 Task: Add an event with the title Third Board Meeting, date '2024/03/10', time 9:40 AM to 11:40 AMand add a description: The AGM will also serve as a forum for electing or re-electing board members, if applicable. The election process will be conducted in accordance with the organization's bylaws and regulations, allowing for a fair and democratic representation of shareholders' interests., put the event into Red category, logged in from the account softage.3@softage.netand send the event invitation to softage.6@softage.net and softage.7@softage.net. Set a reminder for the event 15 minutes before
Action: Mouse moved to (113, 105)
Screenshot: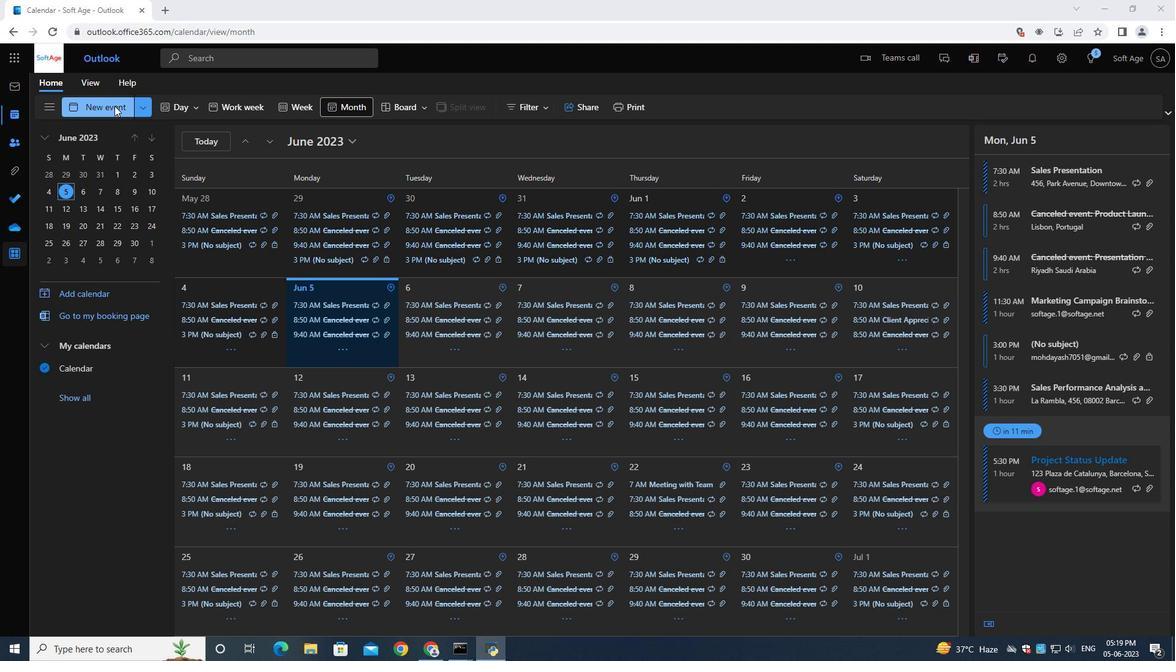 
Action: Mouse pressed left at (113, 105)
Screenshot: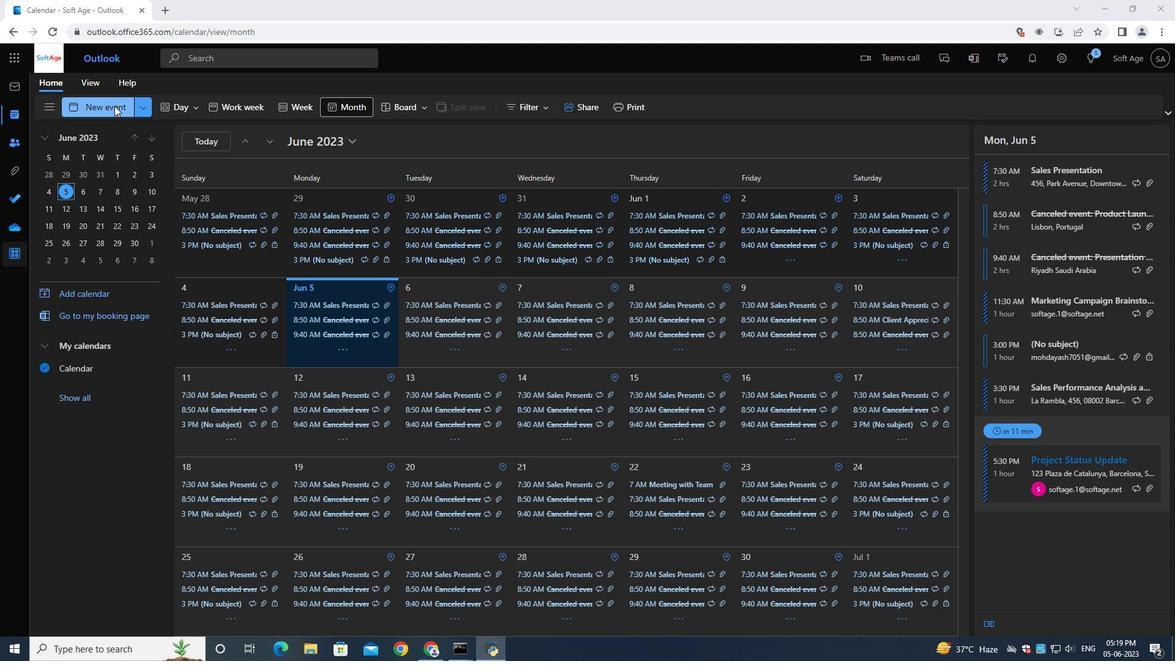 
Action: Mouse moved to (330, 184)
Screenshot: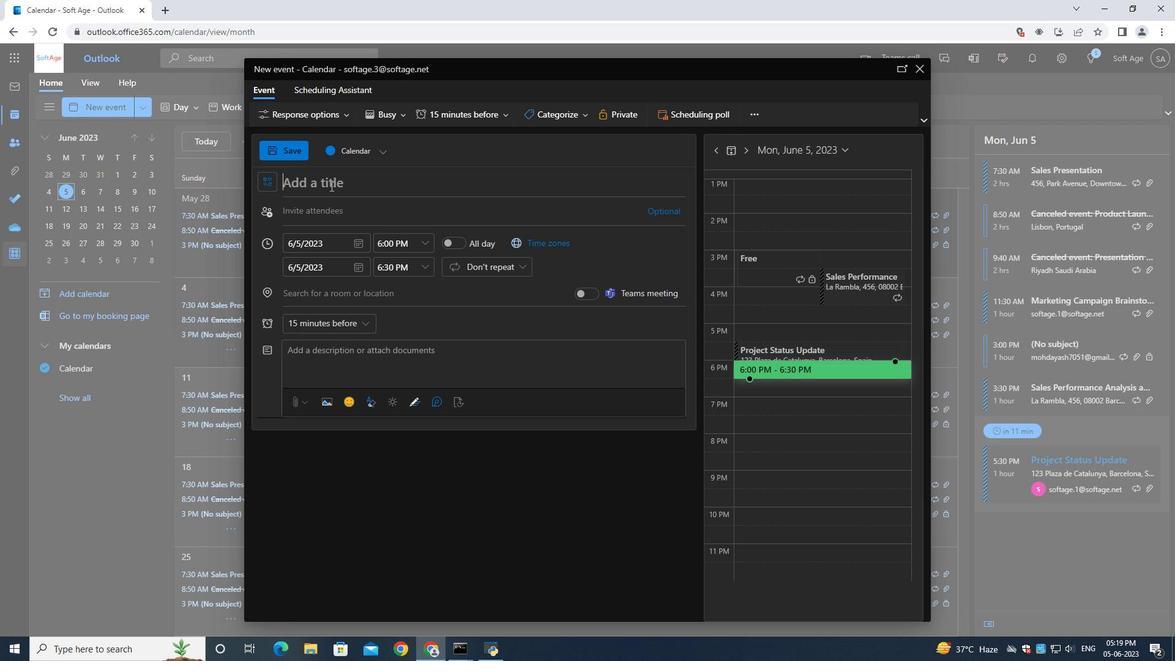 
Action: Key pressed <Key.shift>Third<Key.space><Key.shift>Board<Key.space><Key.shift>Meeting
Screenshot: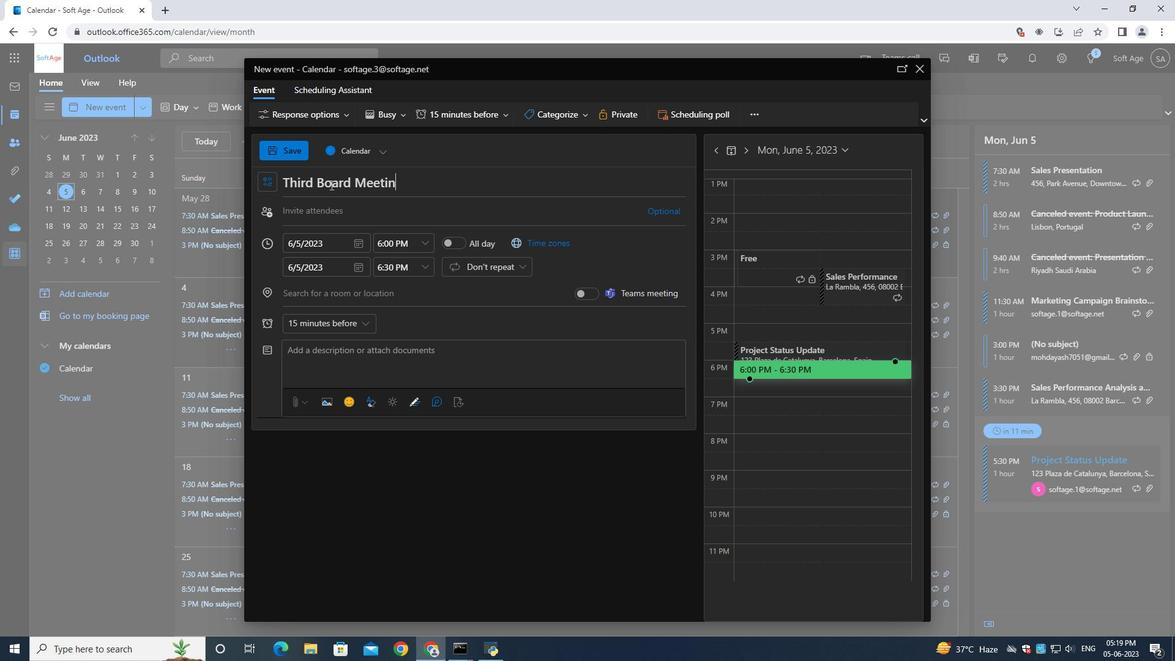 
Action: Mouse moved to (362, 248)
Screenshot: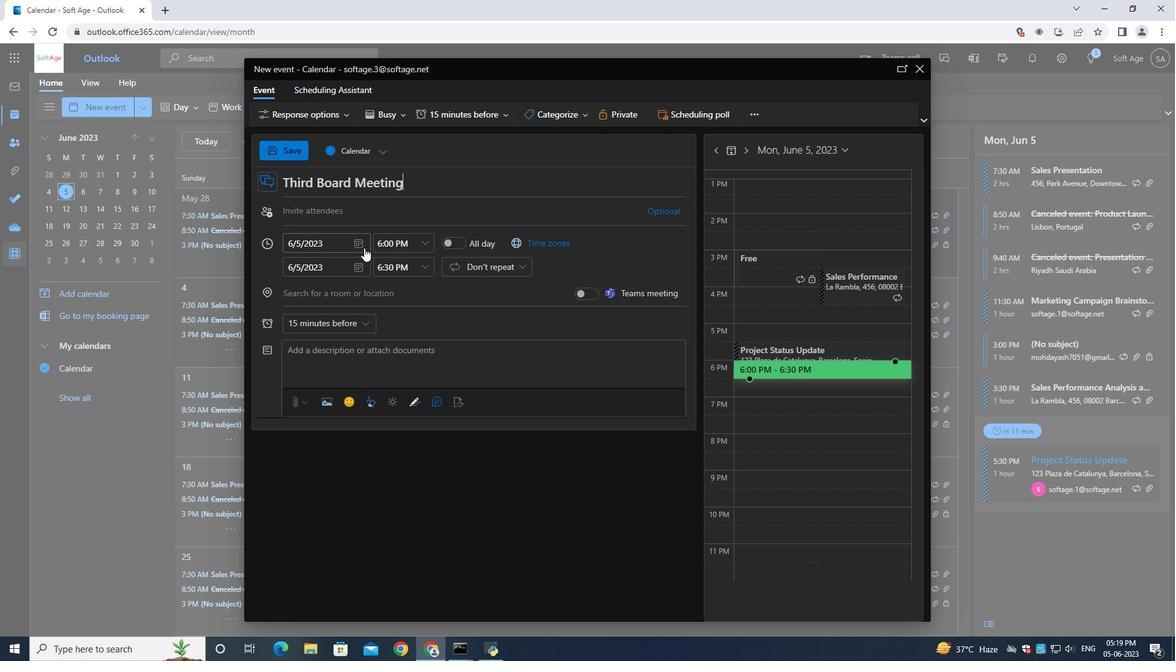 
Action: Mouse pressed left at (362, 248)
Screenshot: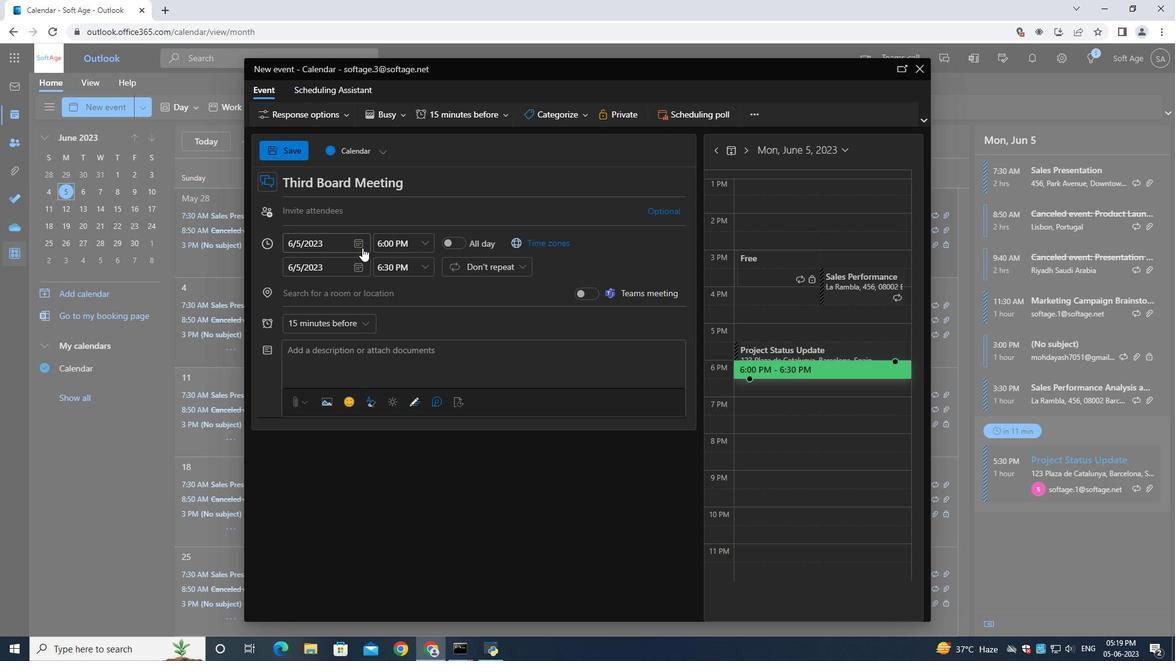 
Action: Mouse moved to (405, 266)
Screenshot: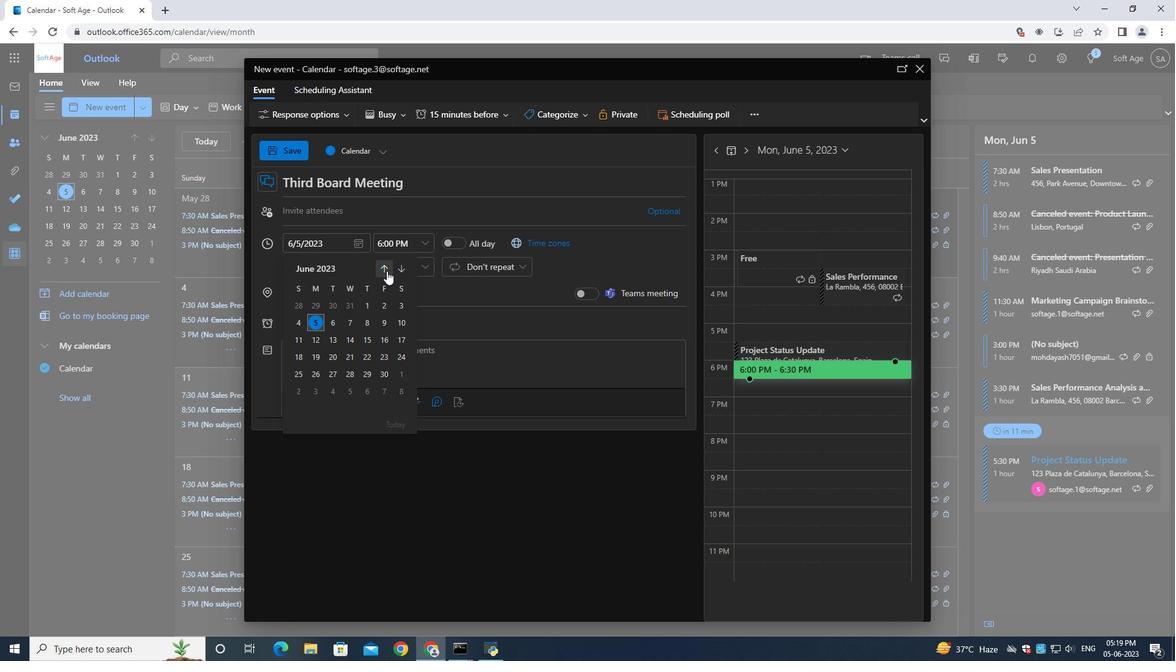 
Action: Mouse pressed left at (405, 266)
Screenshot: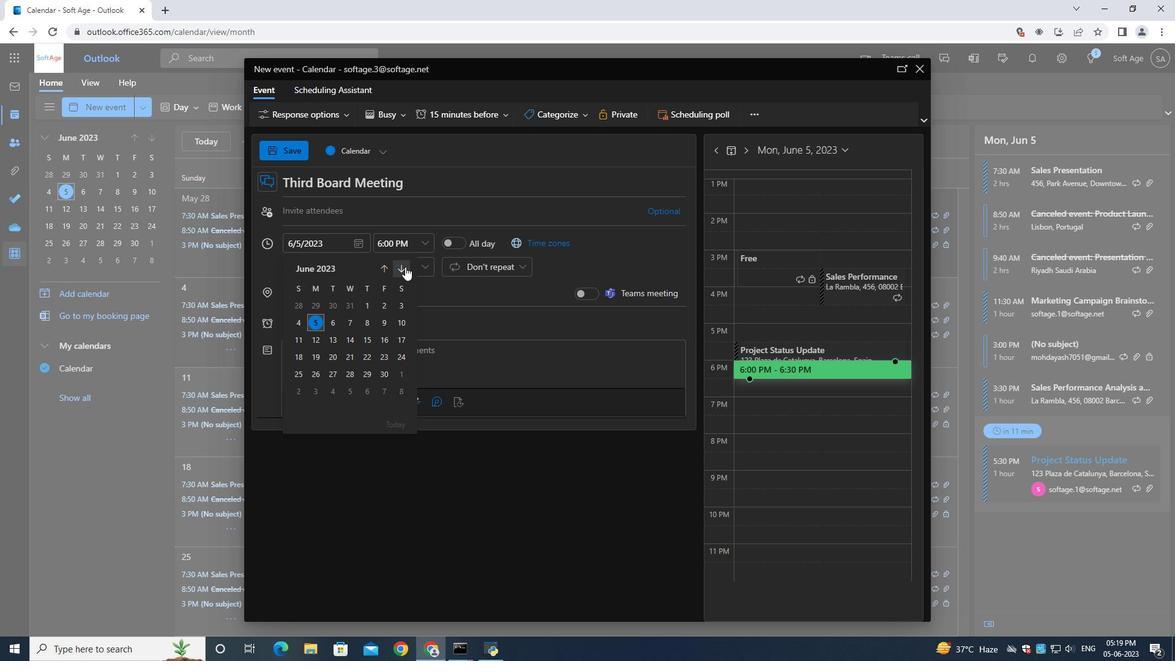
Action: Mouse pressed left at (405, 266)
Screenshot: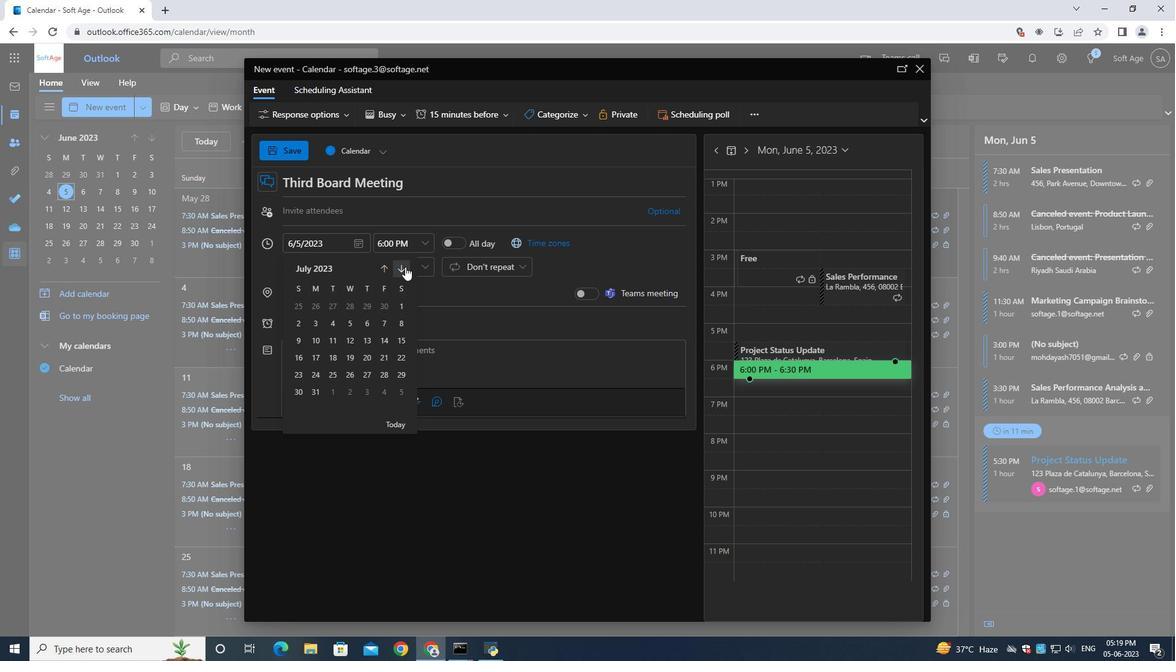 
Action: Mouse pressed left at (405, 266)
Screenshot: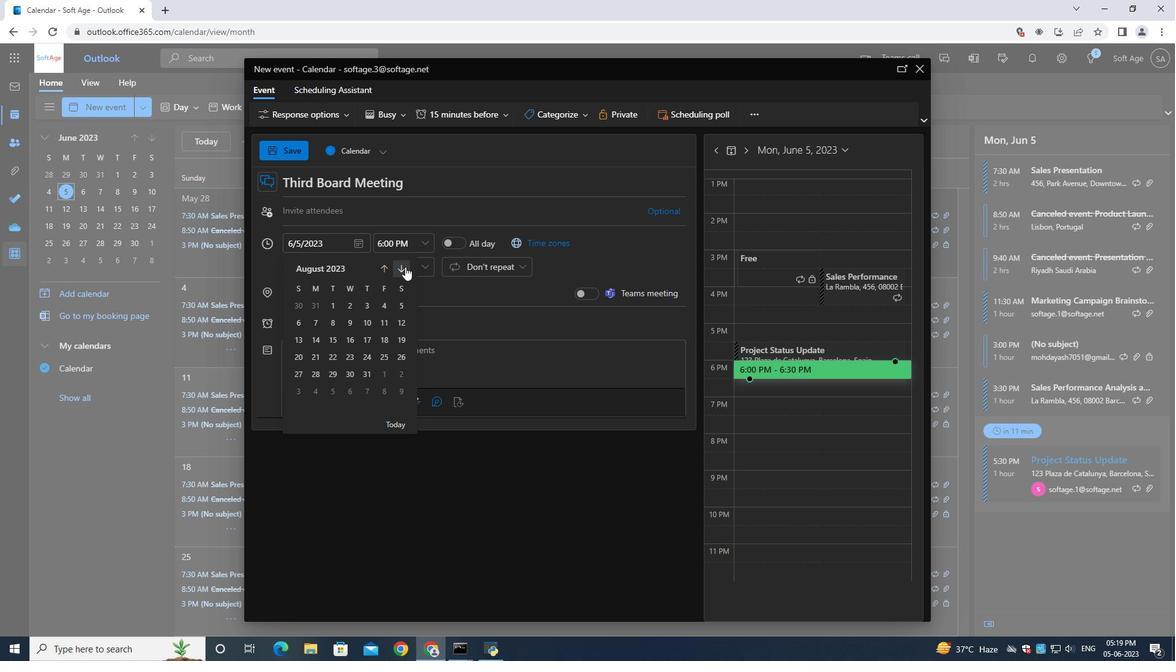 
Action: Mouse pressed left at (405, 266)
Screenshot: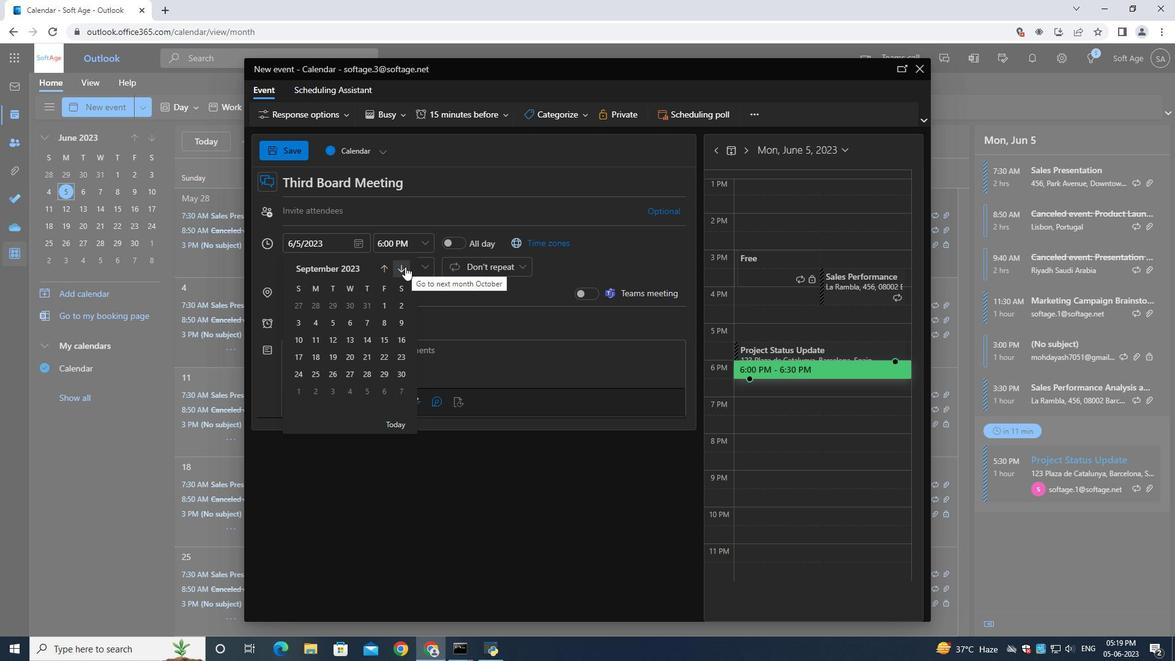 
Action: Mouse pressed left at (405, 266)
Screenshot: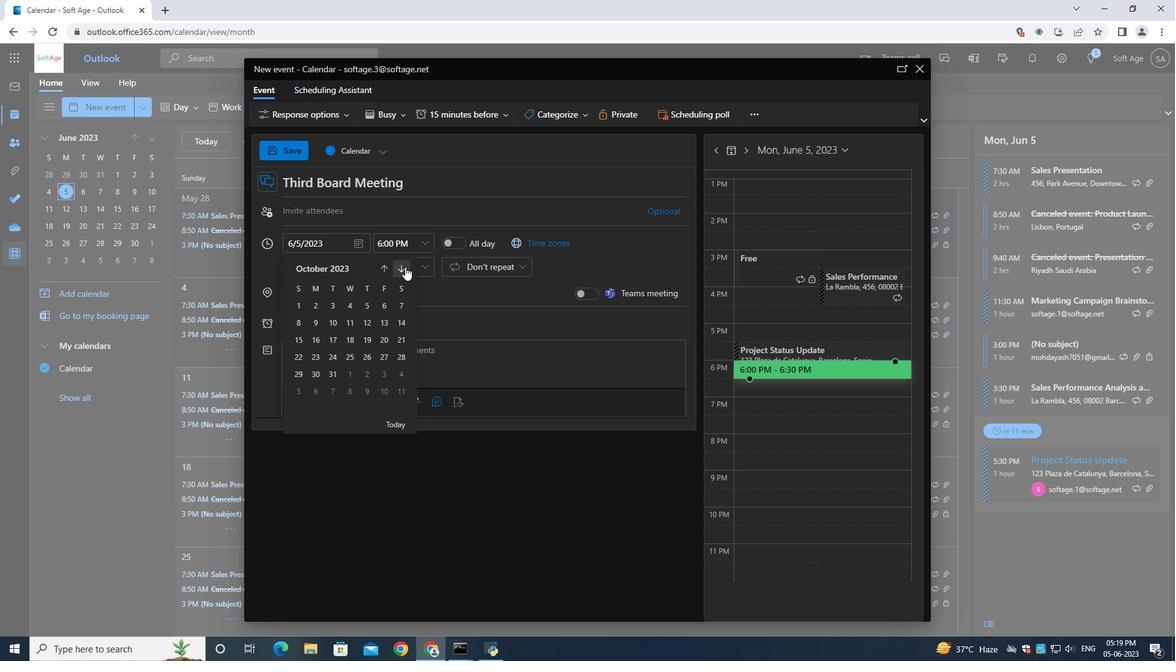 
Action: Mouse pressed left at (405, 266)
Screenshot: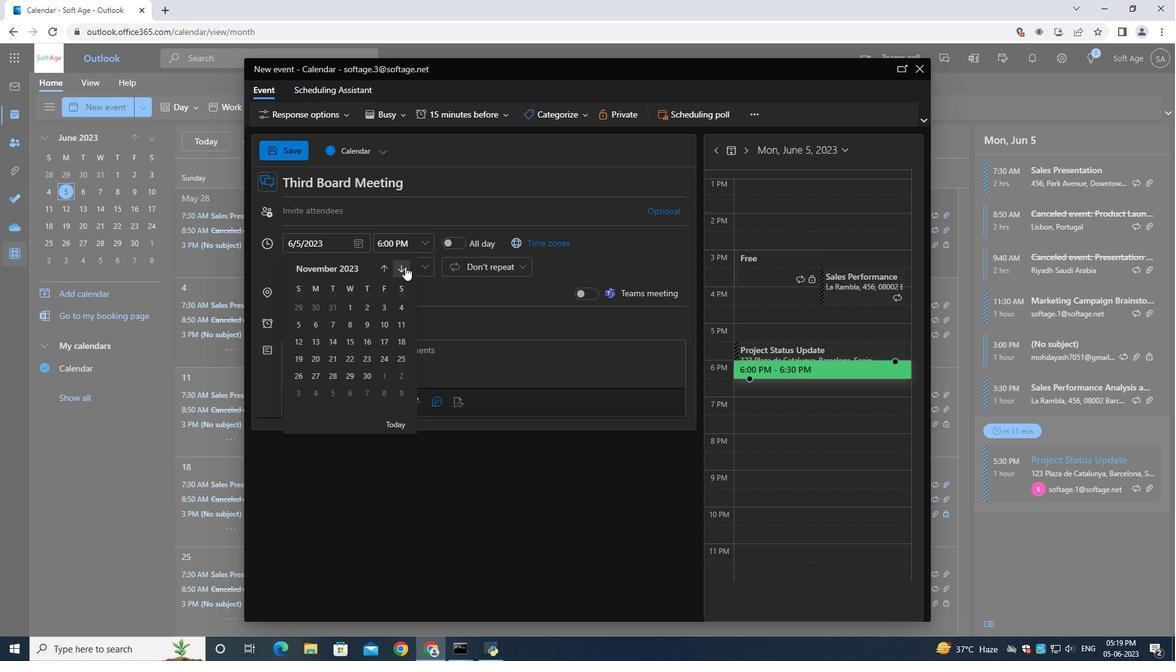 
Action: Mouse pressed left at (405, 266)
Screenshot: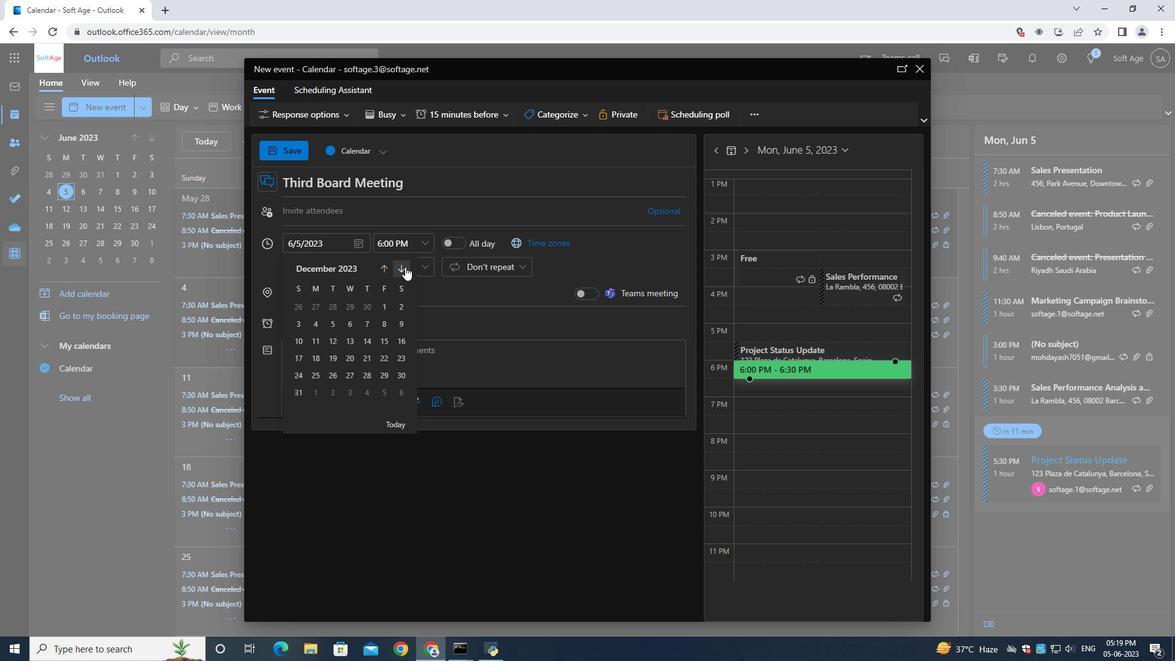 
Action: Mouse pressed left at (405, 266)
Screenshot: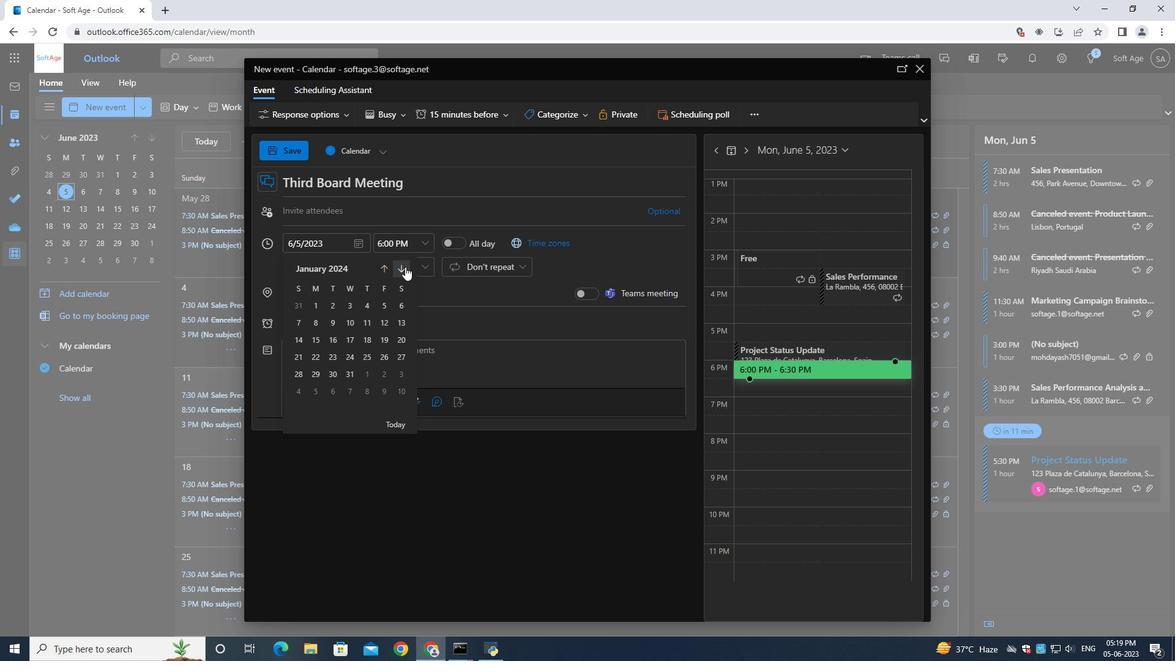 
Action: Mouse pressed left at (405, 266)
Screenshot: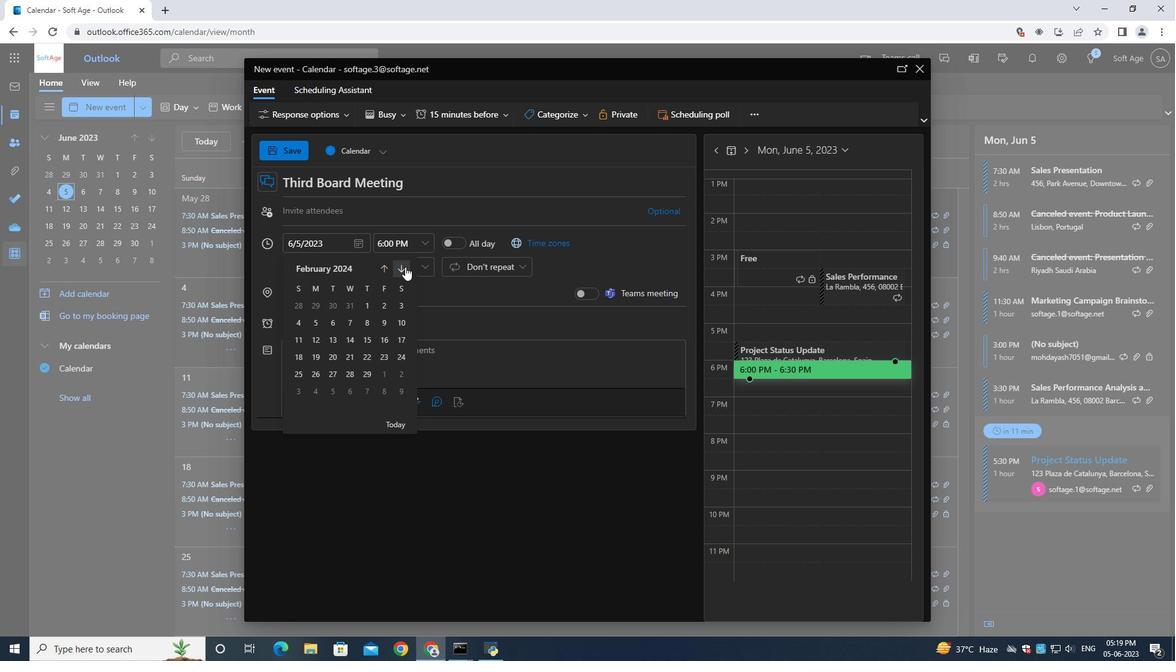 
Action: Mouse moved to (300, 341)
Screenshot: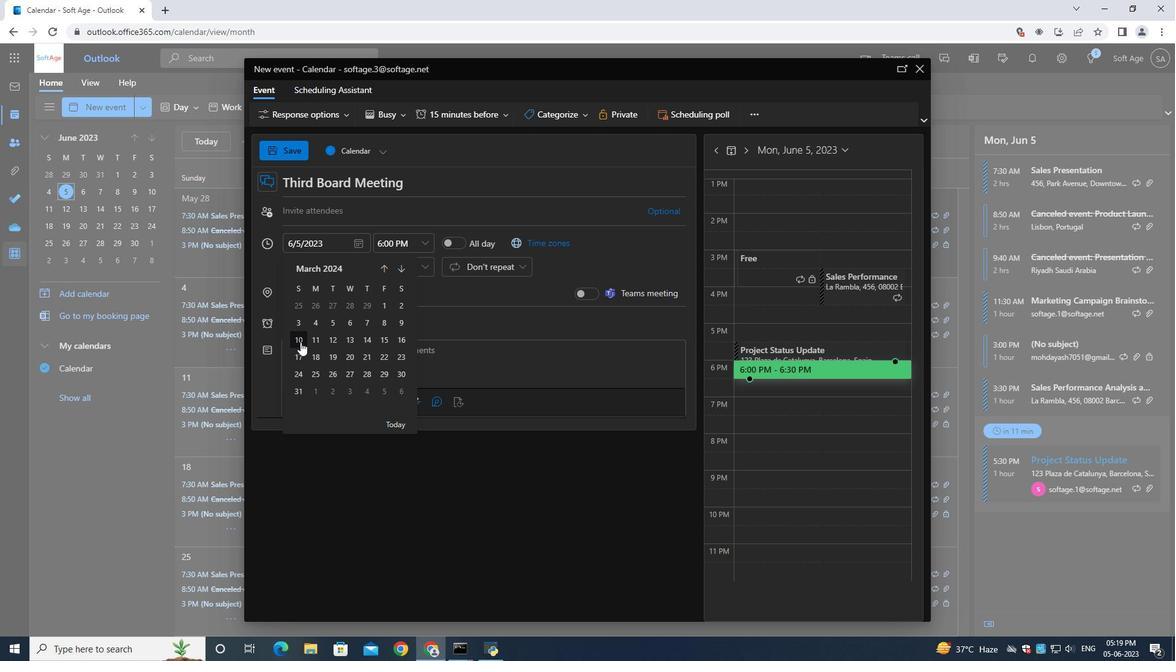
Action: Mouse pressed left at (300, 341)
Screenshot: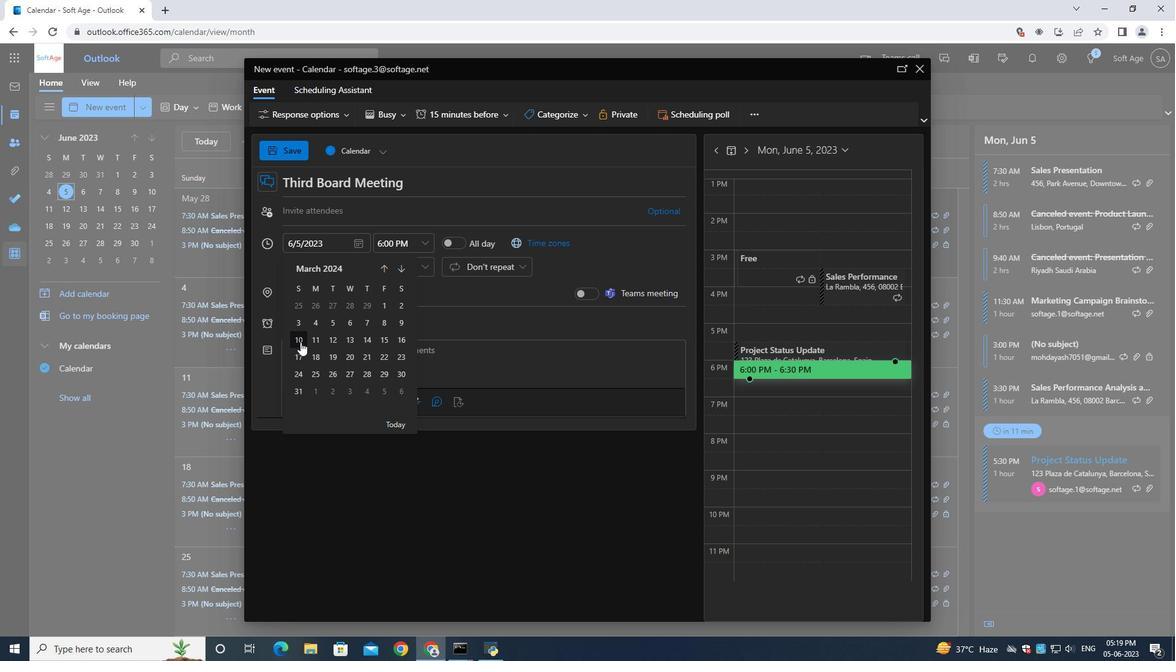 
Action: Mouse moved to (407, 243)
Screenshot: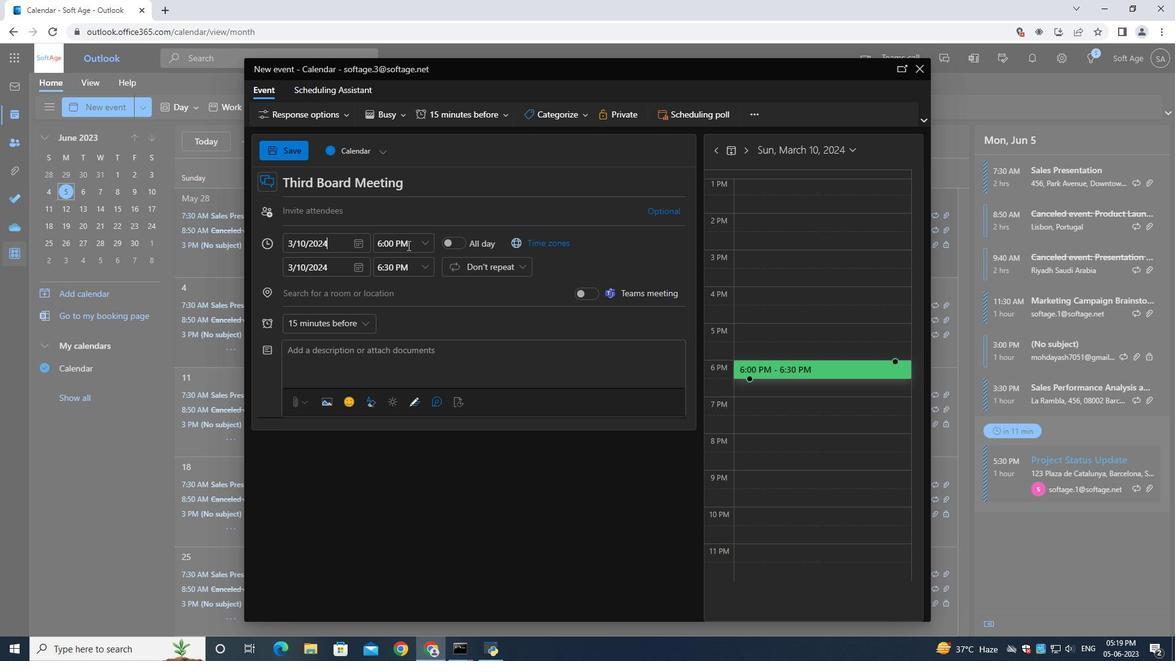 
Action: Mouse pressed left at (407, 243)
Screenshot: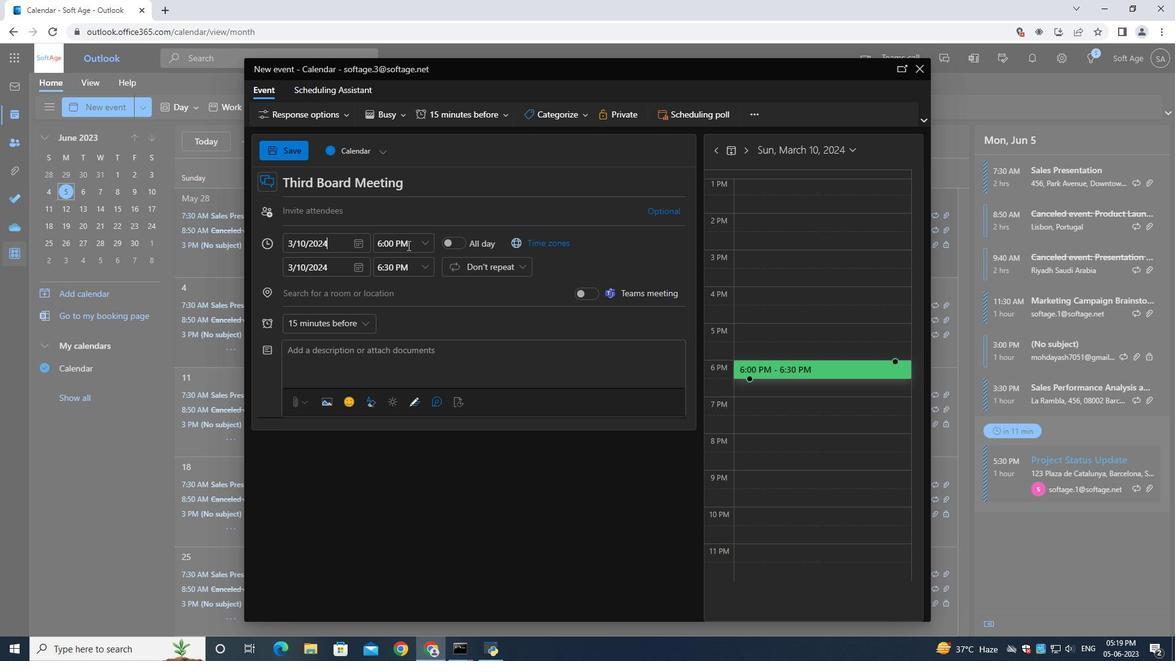 
Action: Key pressed 9<Key.shift_r>:40<Key.shift>AM
Screenshot: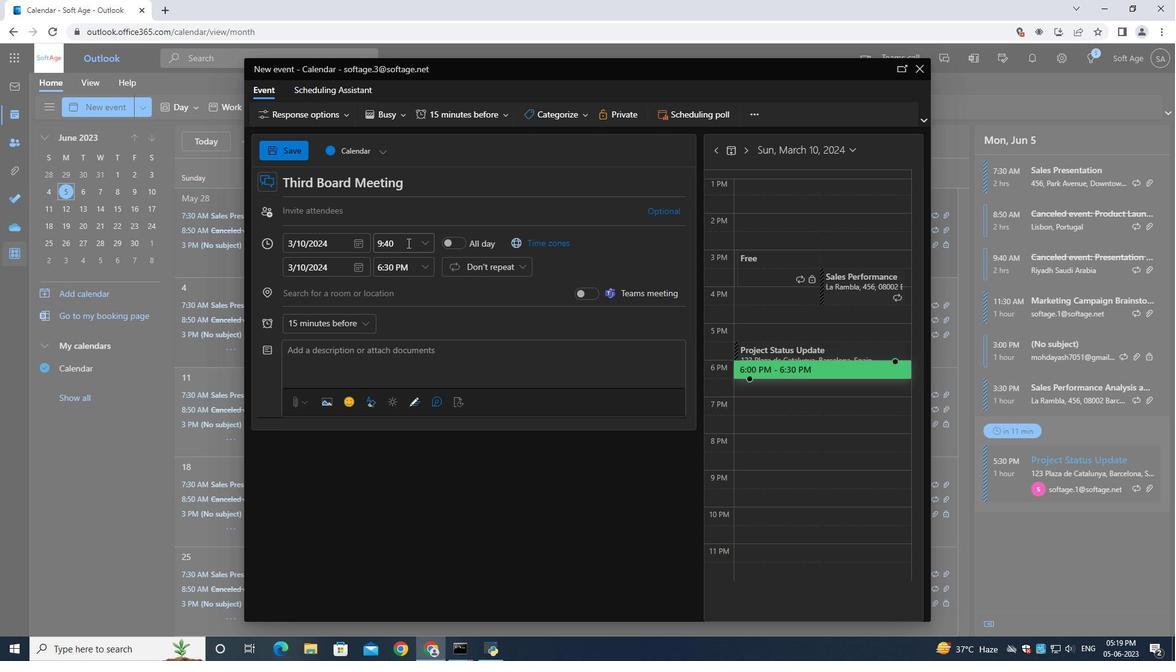 
Action: Mouse moved to (382, 263)
Screenshot: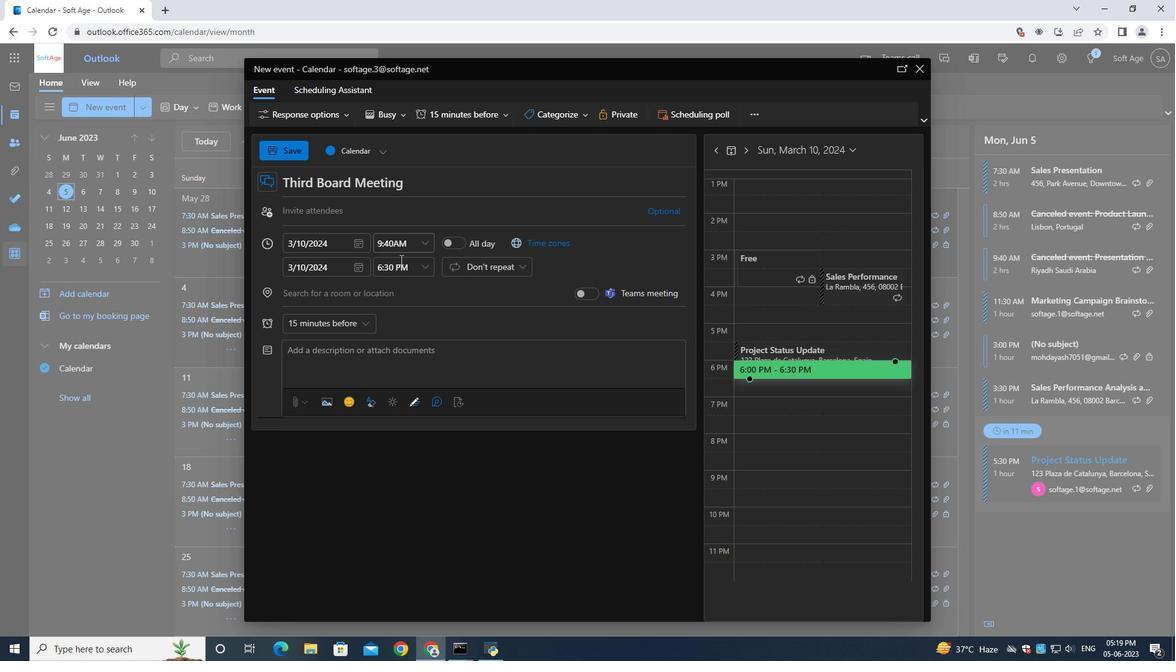 
Action: Mouse pressed left at (382, 263)
Screenshot: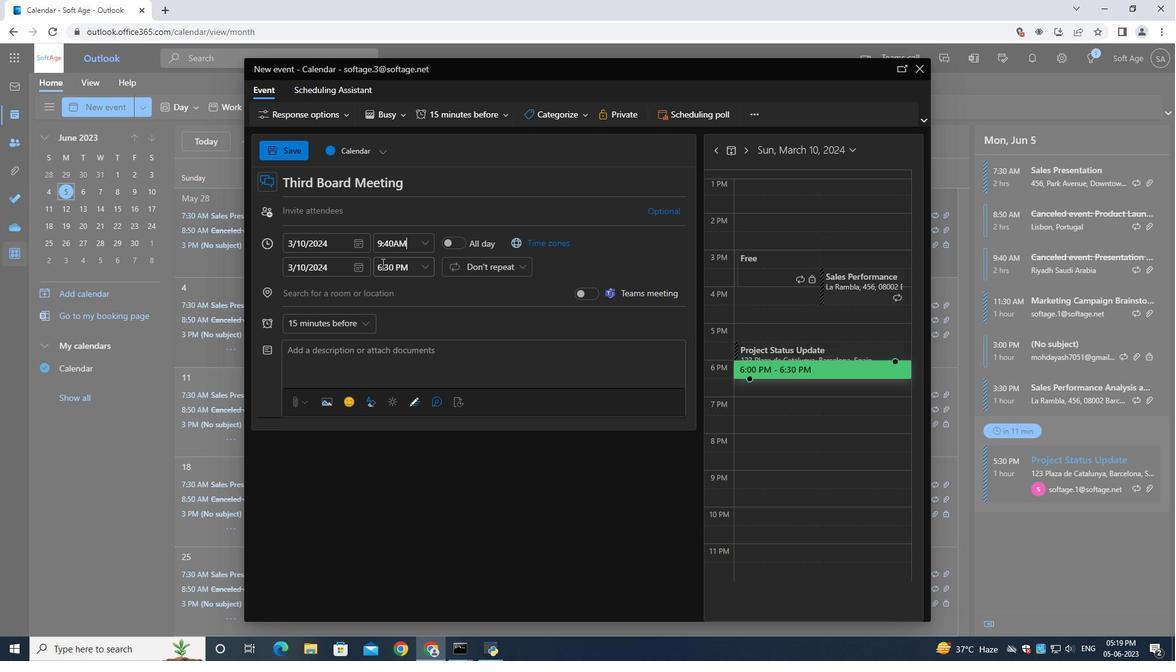 
Action: Mouse moved to (382, 263)
Screenshot: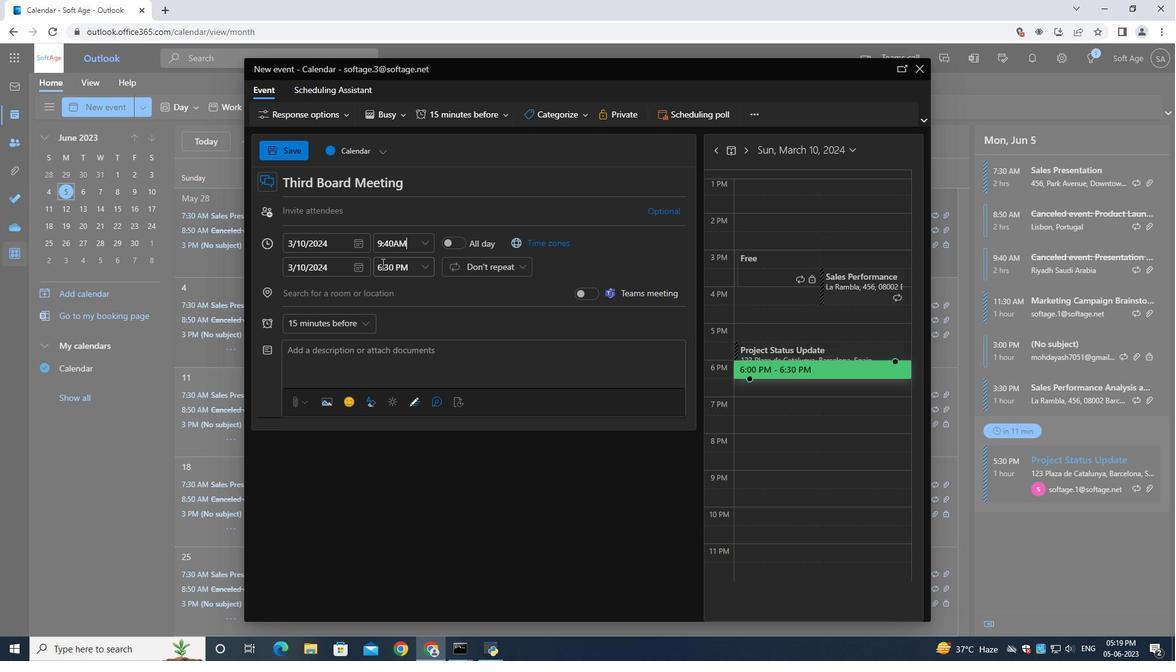 
Action: Key pressed 11<Key.shift_r>:40<Key.shift>AM
Screenshot: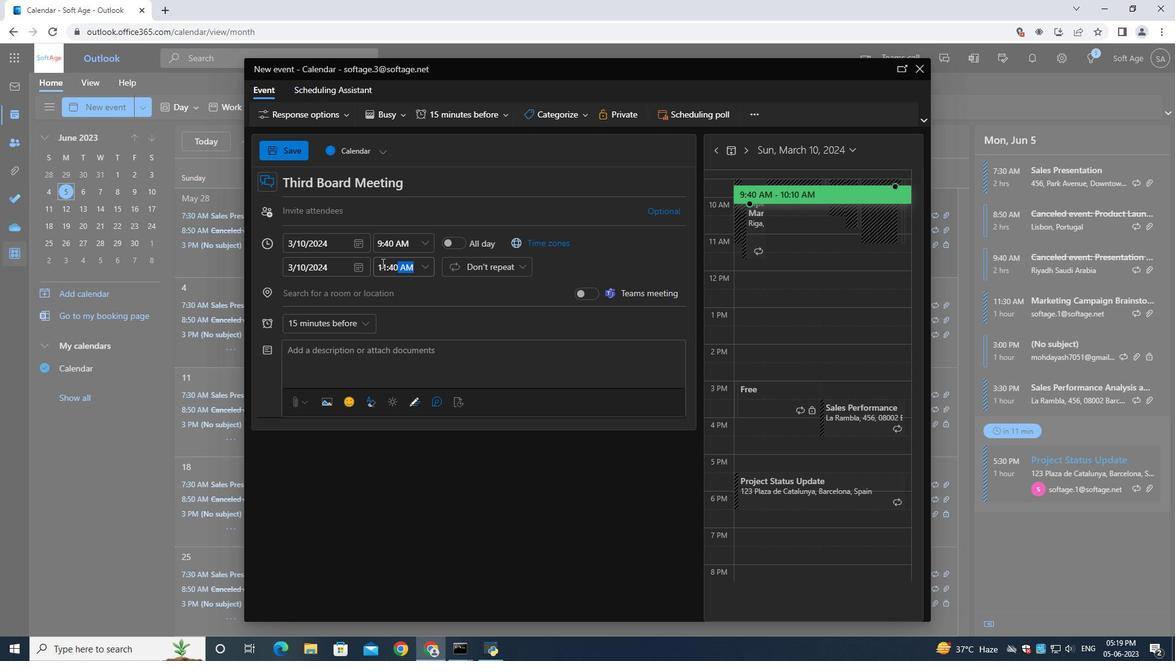
Action: Mouse moved to (369, 345)
Screenshot: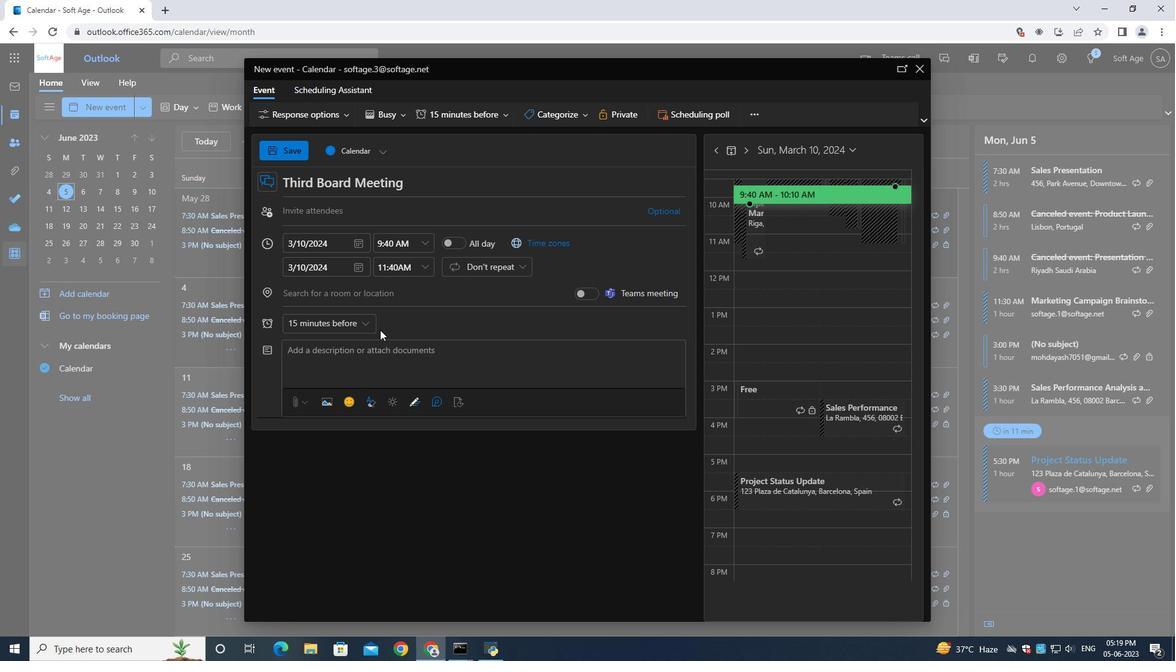 
Action: Mouse pressed left at (369, 345)
Screenshot: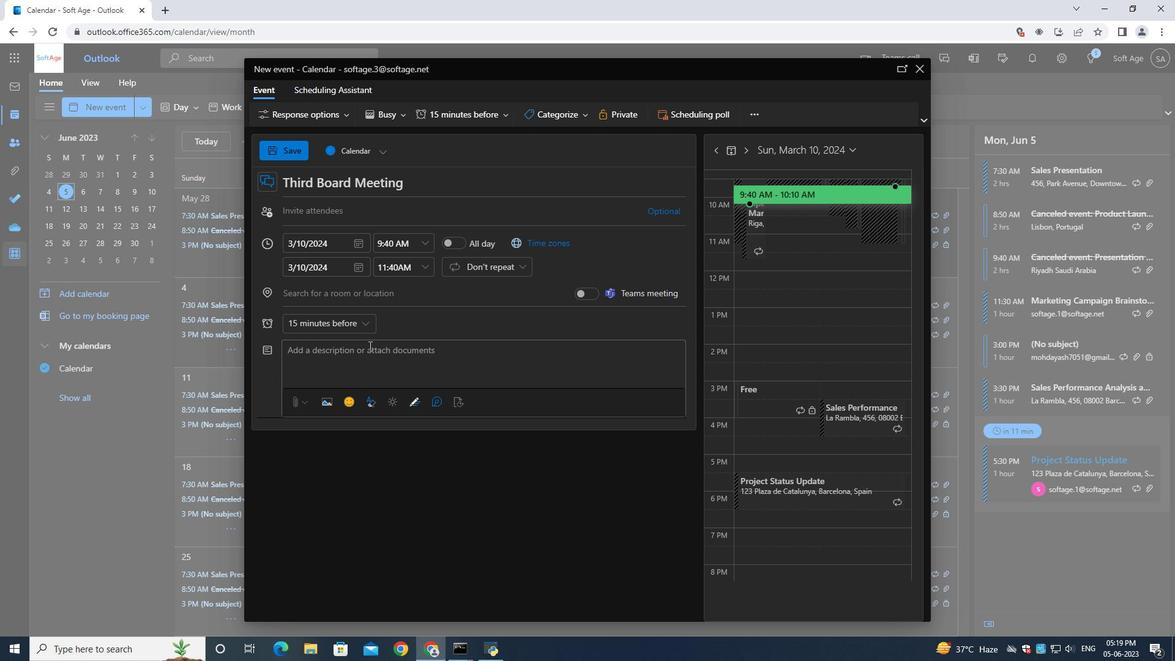 
Action: Key pressed <Key.shift>The<Key.space><Key.shift><Key.shift><Key.shift><Key.shift><Key.shift><Key.shift><Key.shift><Key.shift><Key.shift>AGMg<Key.backspace><Key.space>will<Key.space>also<Key.space>serve<Key.space>as<Key.space>a<Key.space>forum<Key.space>for<Key.space>electig<Key.space>or<Key.space>re-electing<Key.space>board<Key.space>members<Key.space><Key.backspace>,<Key.space>if<Key.space>applic<Key.backspace><Key.backspace>licable.<Key.space><Key.shift>The<Key.space>election<Key.space>process<Key.space>will<Key.space>the<Key.space>be<Key.space><Key.backspace><Key.backspace><Key.backspace><Key.backspace><Key.backspace><Key.backspace><Key.backspace><Key.backspace><Key.backspace><Key.backspace><Key.backspace><Key.backspace><Key.backspace><Key.backspace><Key.backspace><Key.backspace><Key.backspace><Key.backspace><Key.backspace><Key.backspace><Key.backspace><Key.backspace><Key.backspace><Key.backspace><Key.backspace><Key.backspace><Key.backspace><Key.backspace><Key.backspace><Key.backspace><Key.backspace><Key.backspace><Key.backspace><Key.backspace><Key.backspace><Key.backspace><Key.backspace><Key.backspace><Key.backspace><Key.backspace><Key.backspace><Key.backspace>icable.<Key.space><Key.shift><Key.shift><Key.shift><Key.shift><Key.shift><Key.shift><Key.shift><Key.shift>The<Key.space>election<Key.space>process<Key.space>will<Key.space>be<Key.space>condut<Key.backspace>cted<Key.space>in<Key.space>accordance<Key.space>with<Key.space>the<Key.space>organization's<Key.space>bylaws<Key.space>and<Key.space>regulations,<Key.space>allowing<Key.space>for<Key.space>a<Key.space>fair<Key.space>anf<Key.backspace>d<Key.space>democratic<Key.space>representation<Key.space>of<Key.space>shareholders;<Key.space>intersts.
Screenshot: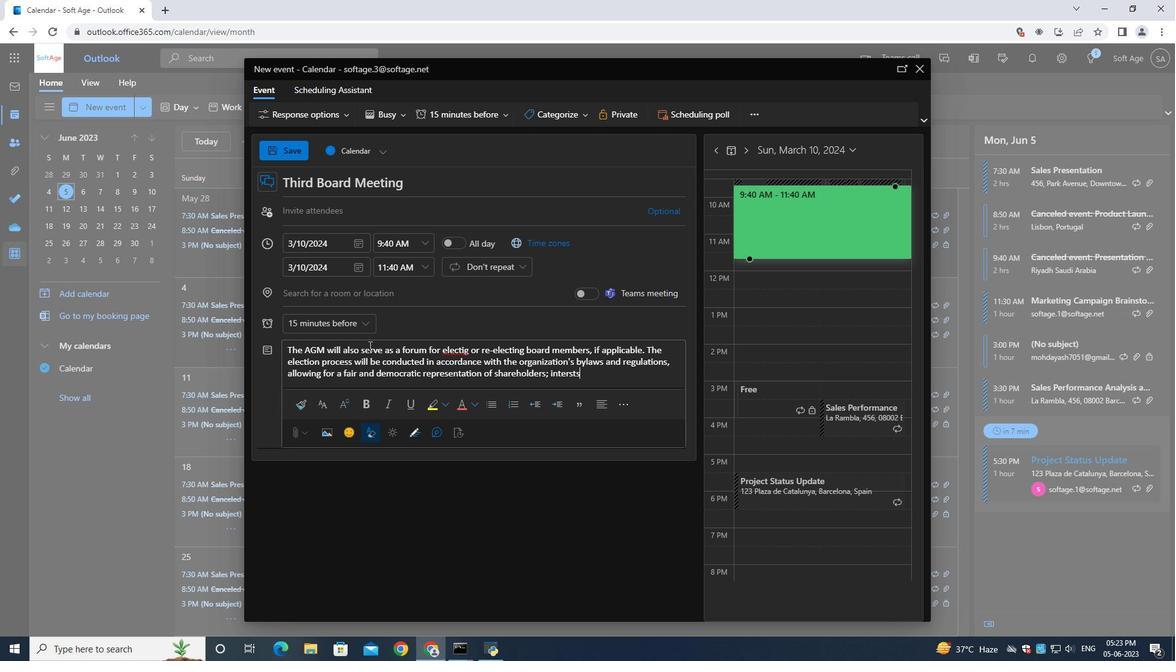 
Action: Mouse moved to (565, 118)
Screenshot: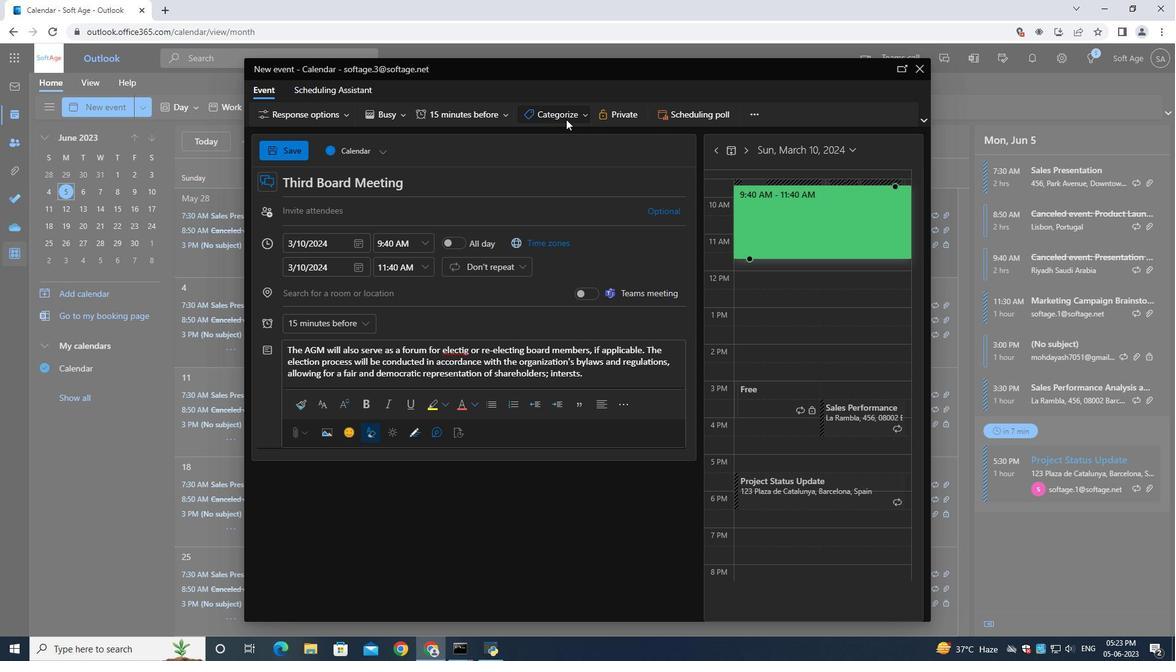 
Action: Mouse pressed left at (565, 118)
Screenshot: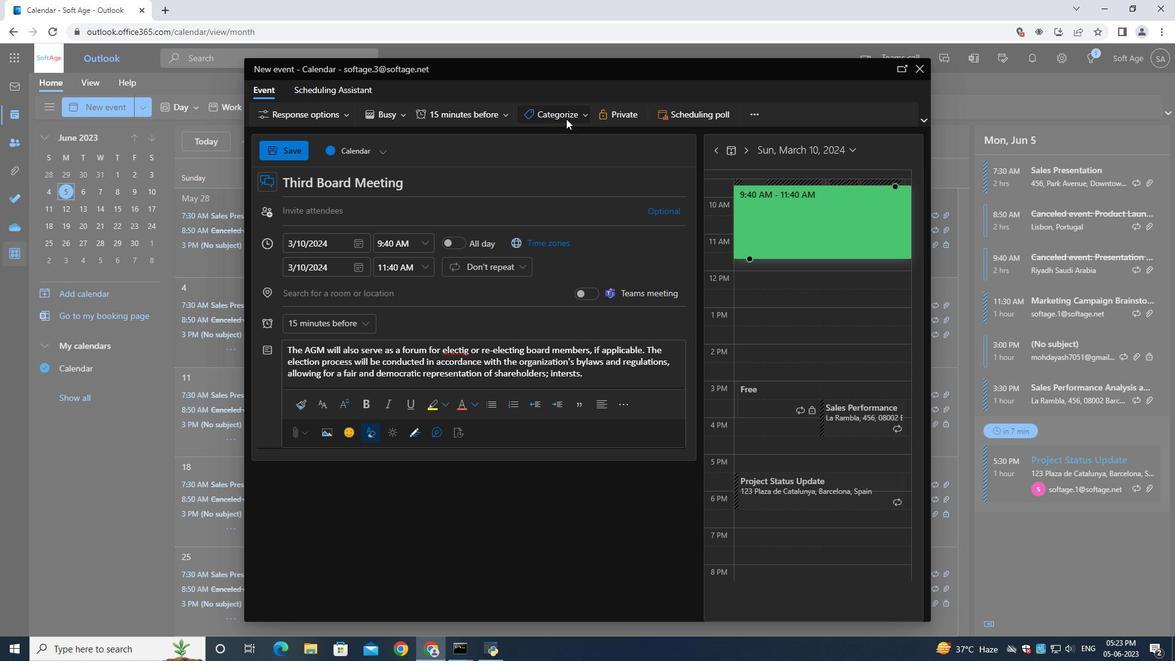 
Action: Mouse moved to (558, 213)
Screenshot: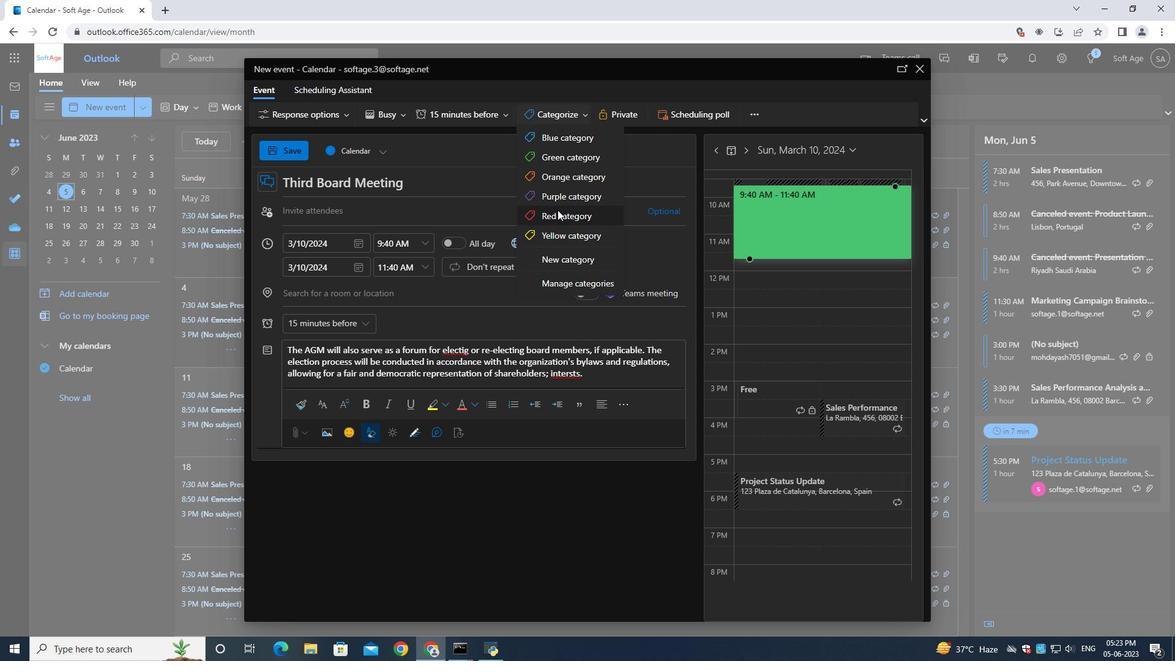 
Action: Mouse pressed left at (558, 213)
Screenshot: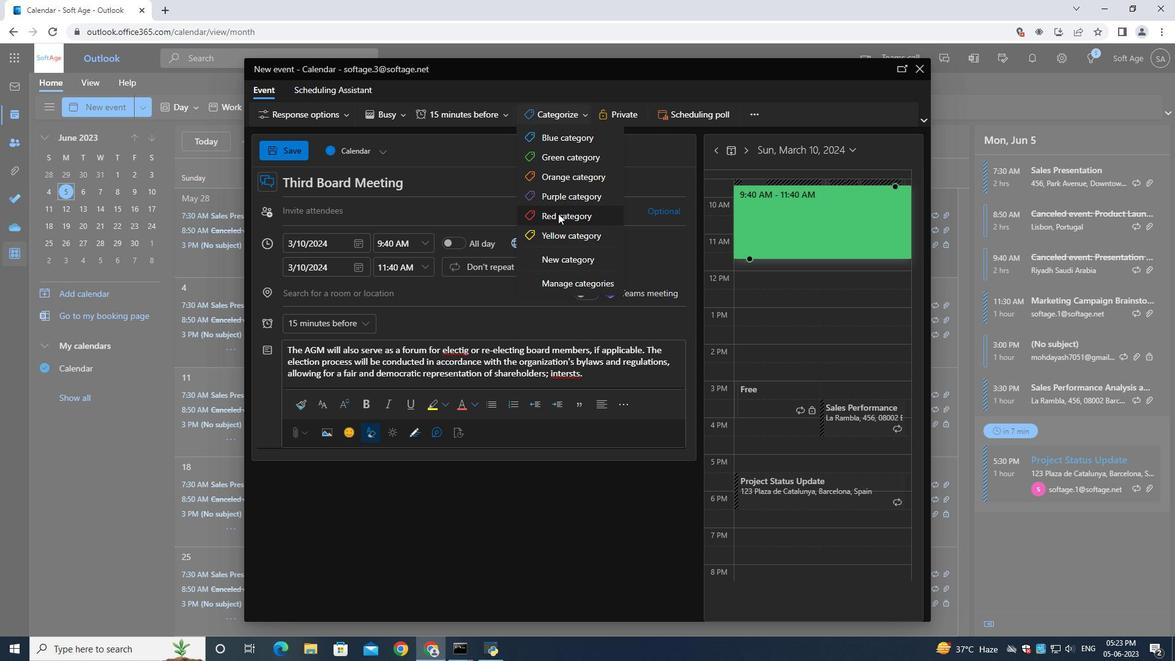 
Action: Mouse moved to (565, 214)
Screenshot: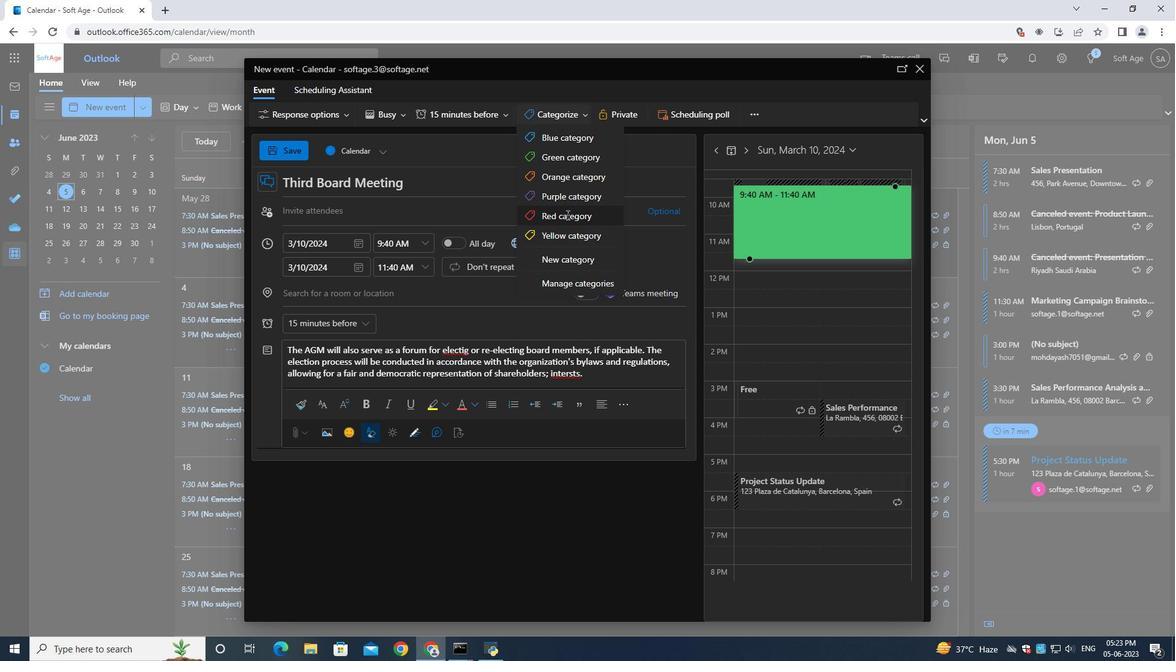 
Action: Mouse pressed left at (565, 214)
Screenshot: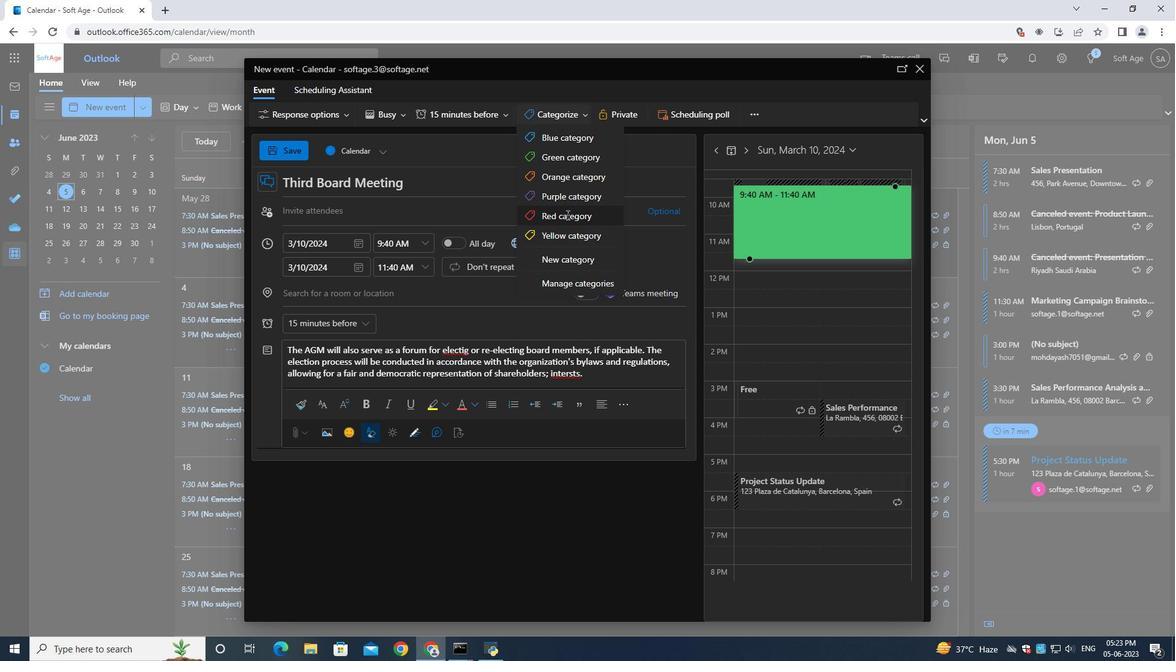 
Action: Mouse moved to (380, 214)
Screenshot: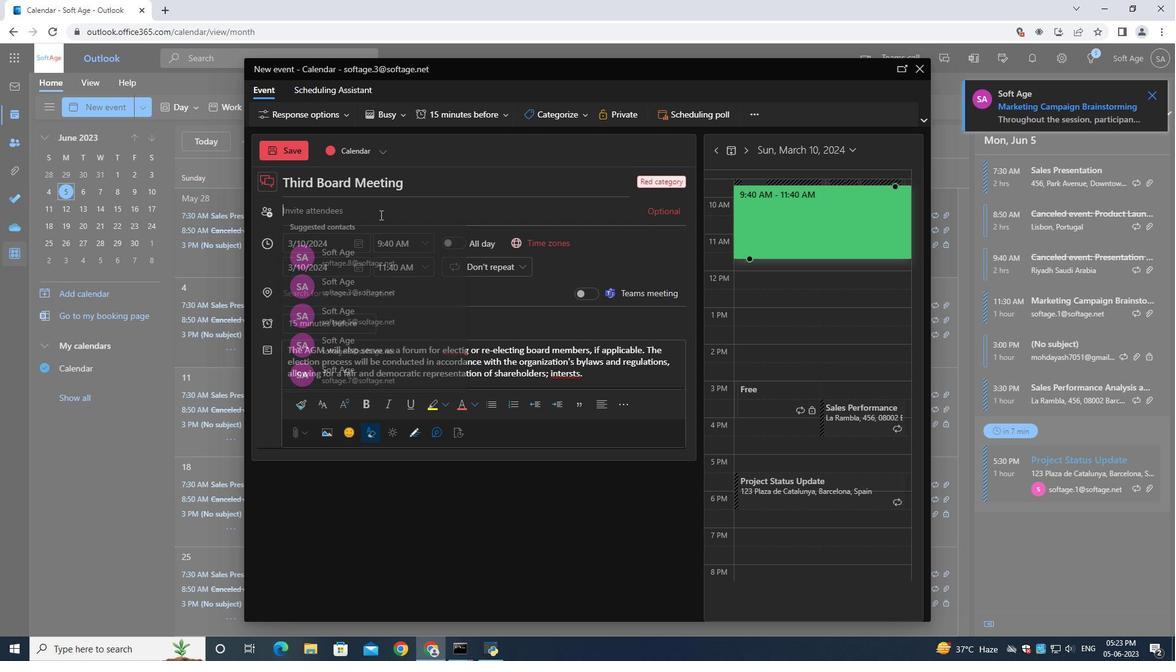 
Action: Mouse pressed left at (380, 214)
Screenshot: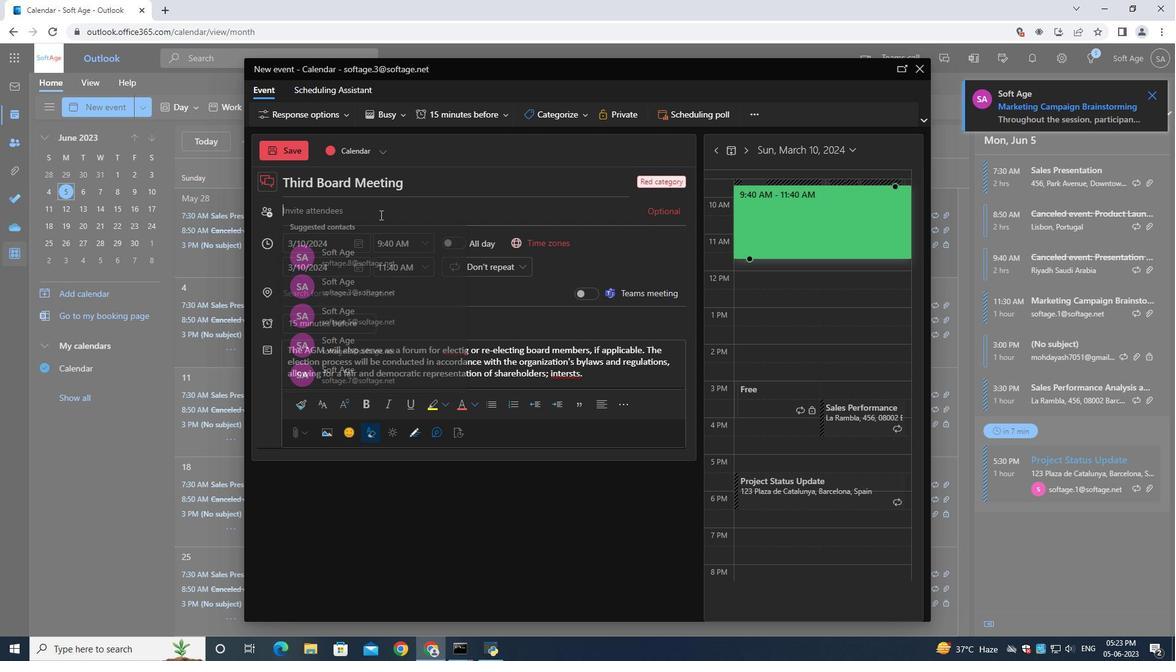 
Action: Mouse moved to (380, 213)
Screenshot: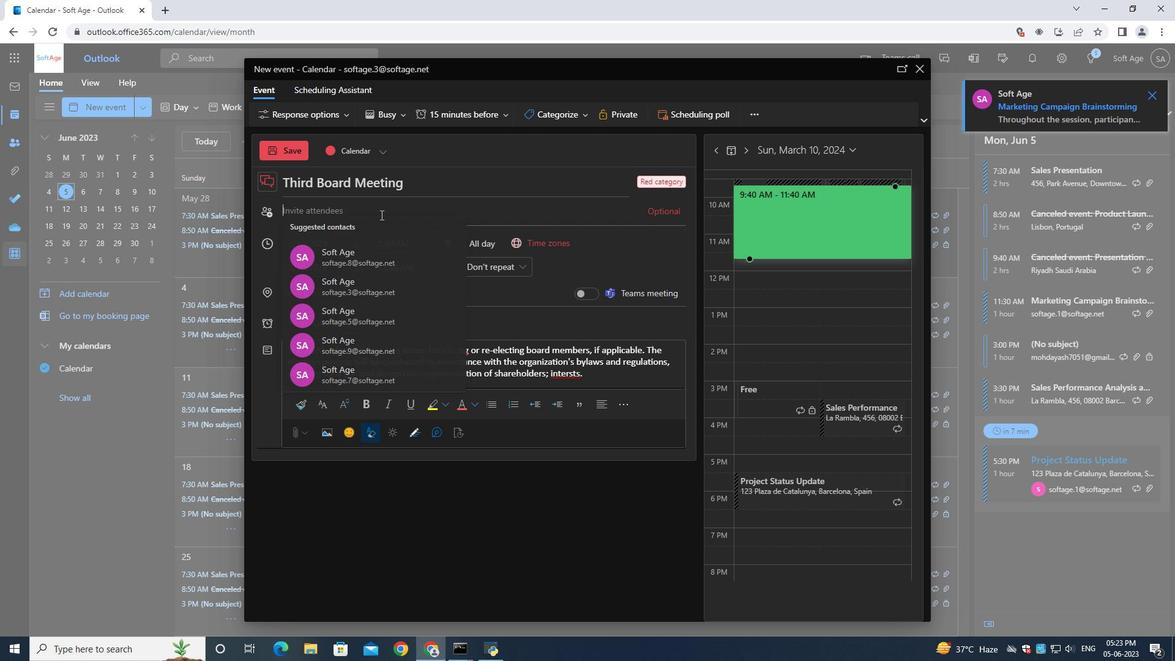 
Action: Key pressed softage.6<Key.shift>@softage.net
Screenshot: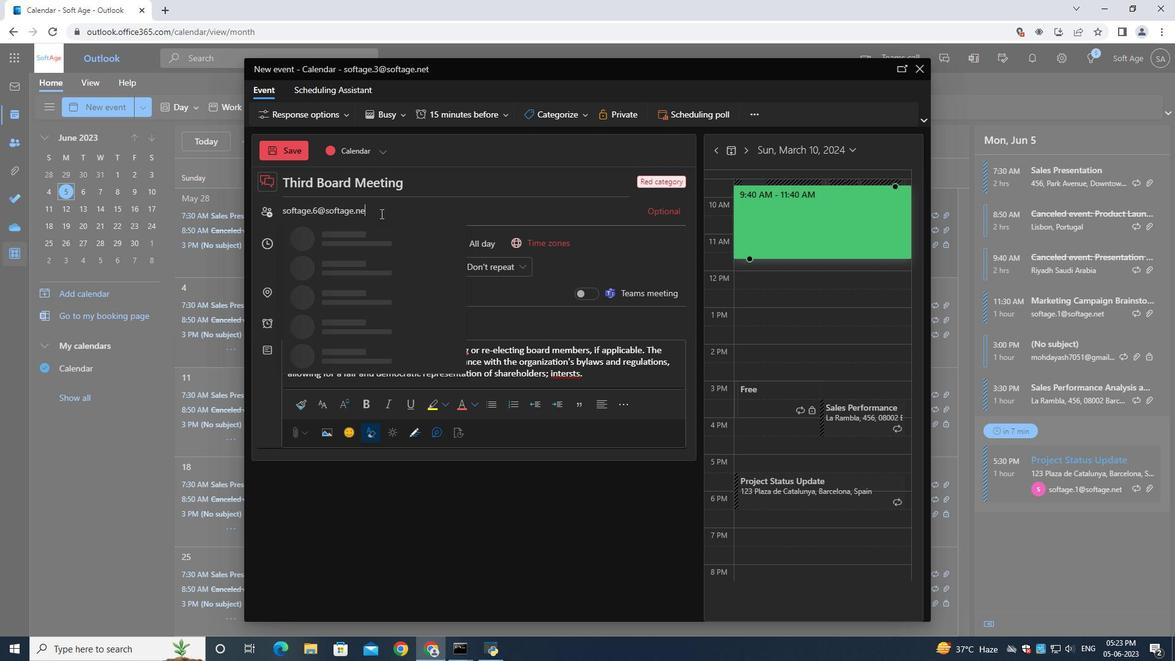 
Action: Mouse moved to (382, 237)
Screenshot: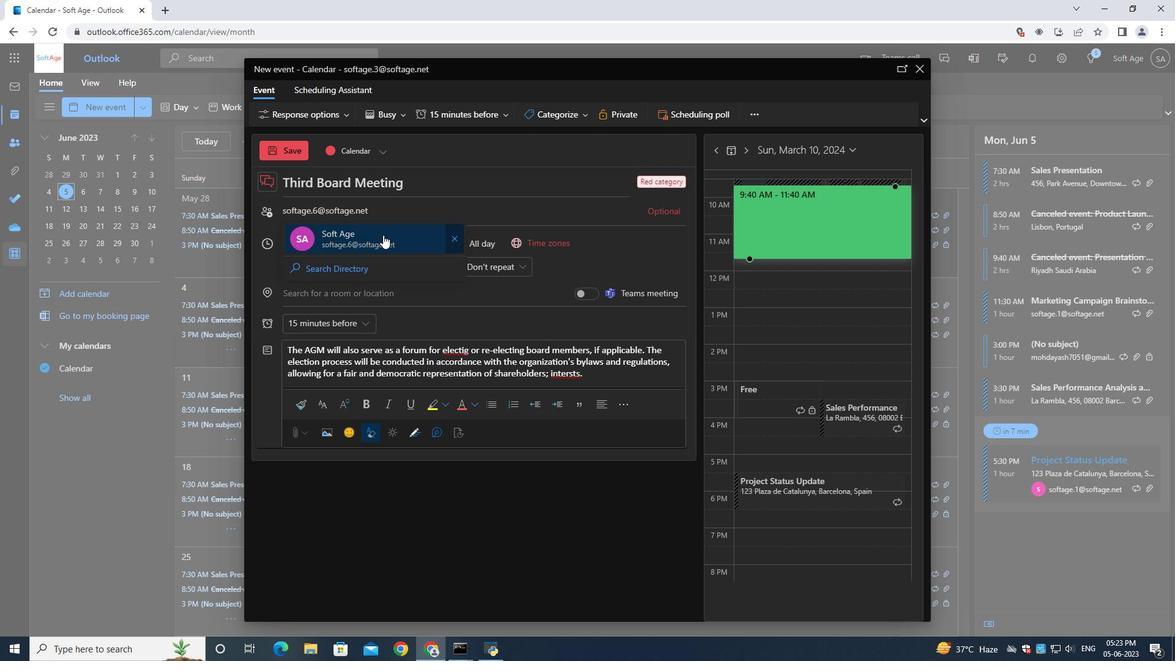 
Action: Mouse pressed left at (382, 237)
Screenshot: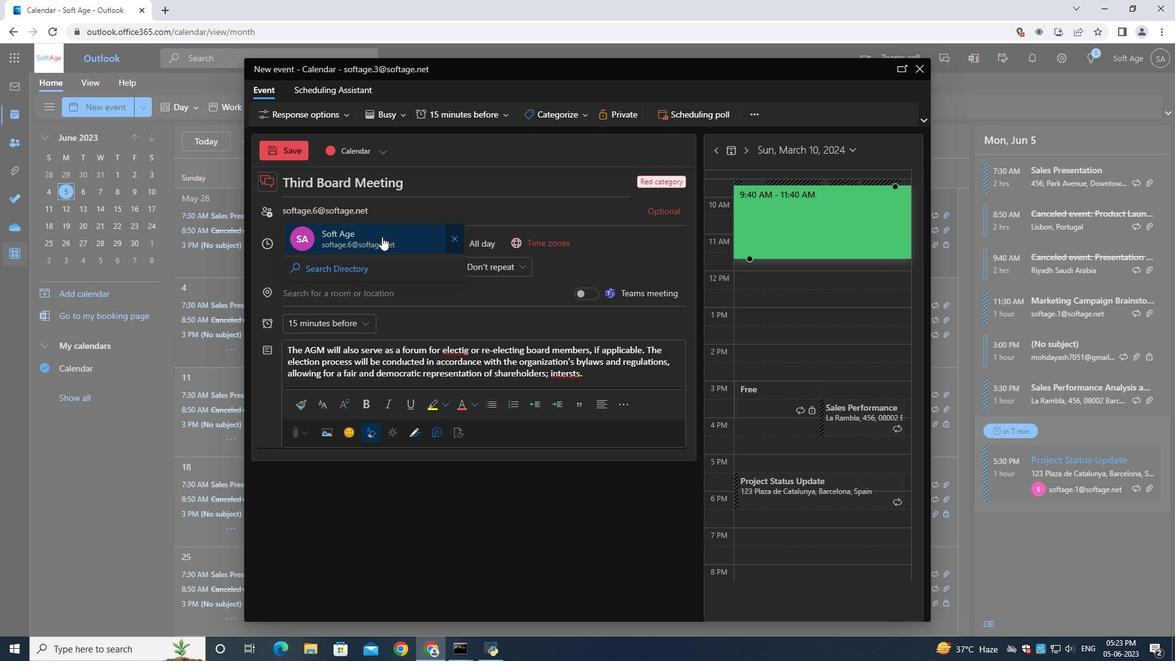 
Action: Mouse moved to (381, 216)
Screenshot: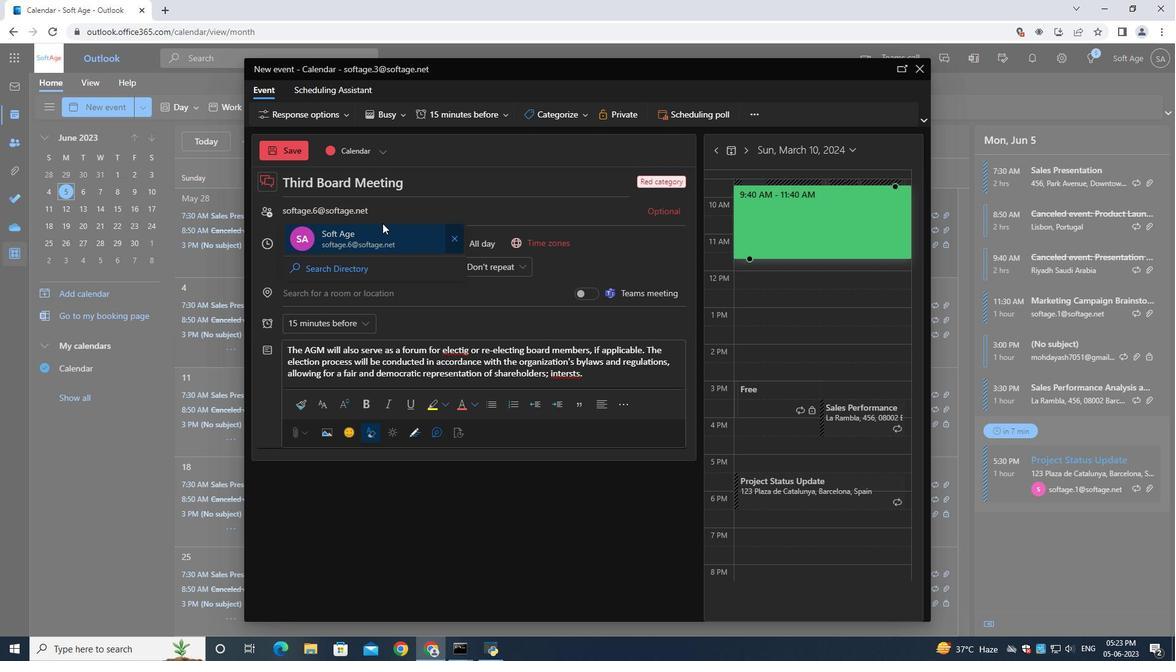 
Action: Key pressed softage.7<Key.shift>@softage.net
Screenshot: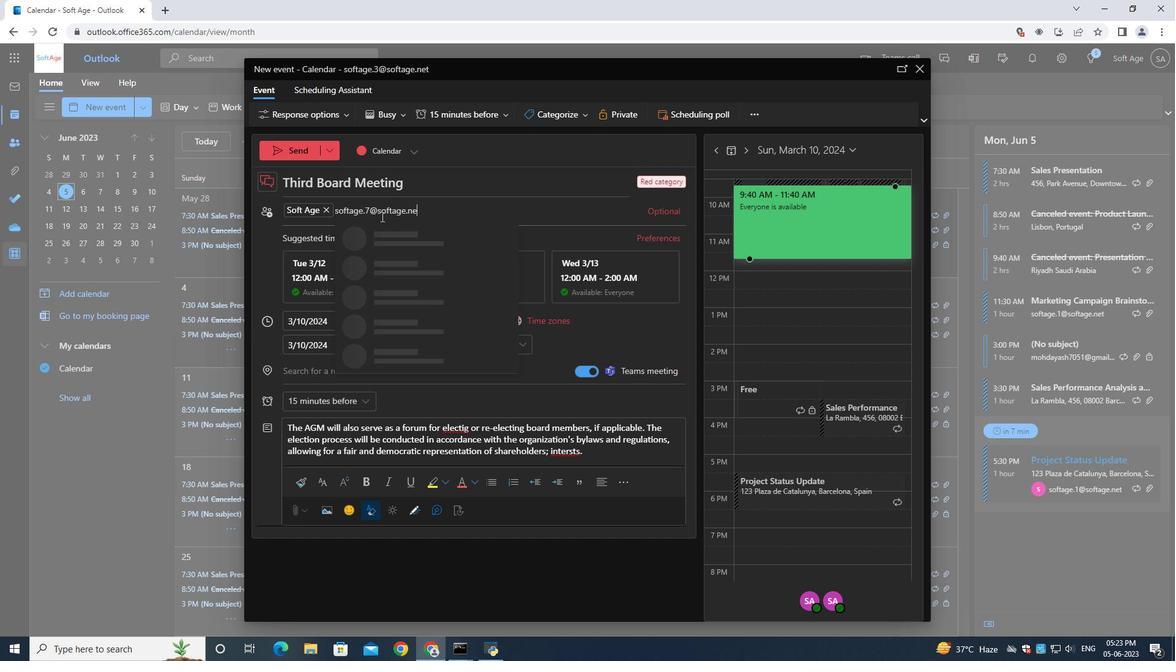 
Action: Mouse moved to (385, 241)
Screenshot: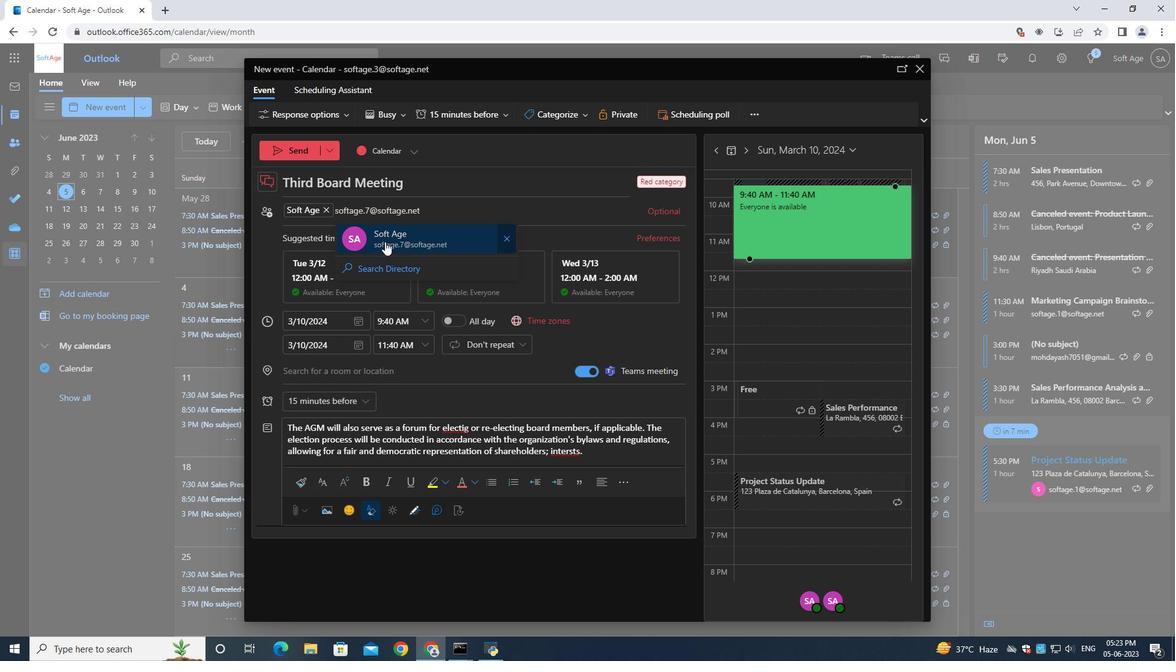 
Action: Mouse pressed left at (385, 241)
Screenshot: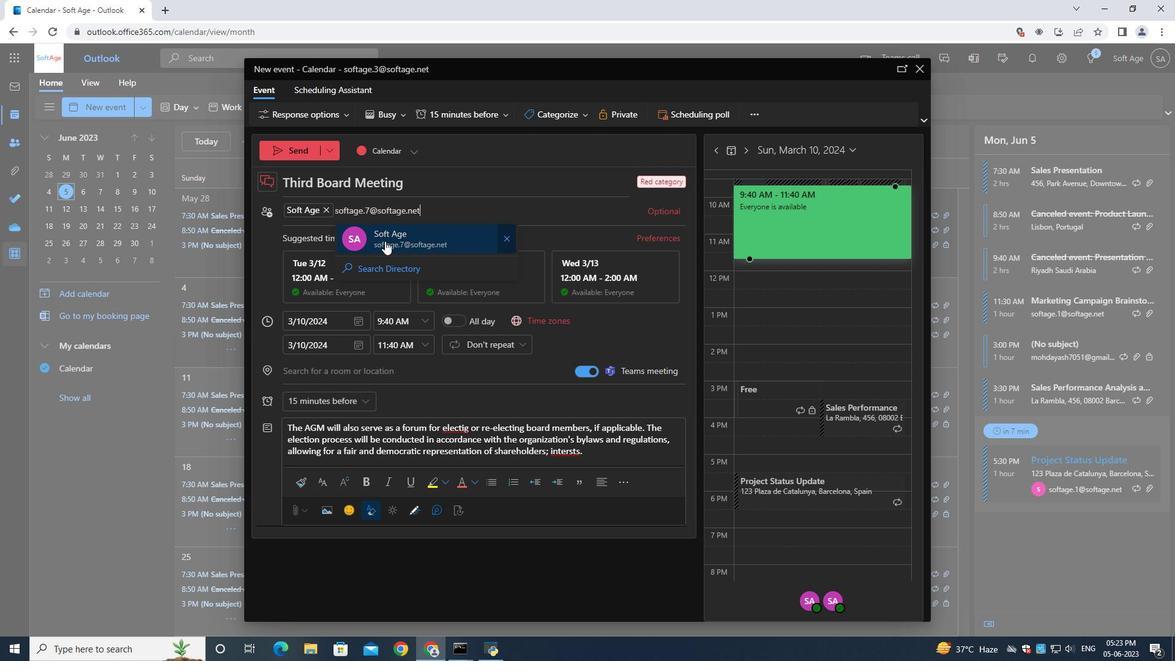 
Action: Mouse moved to (306, 398)
Screenshot: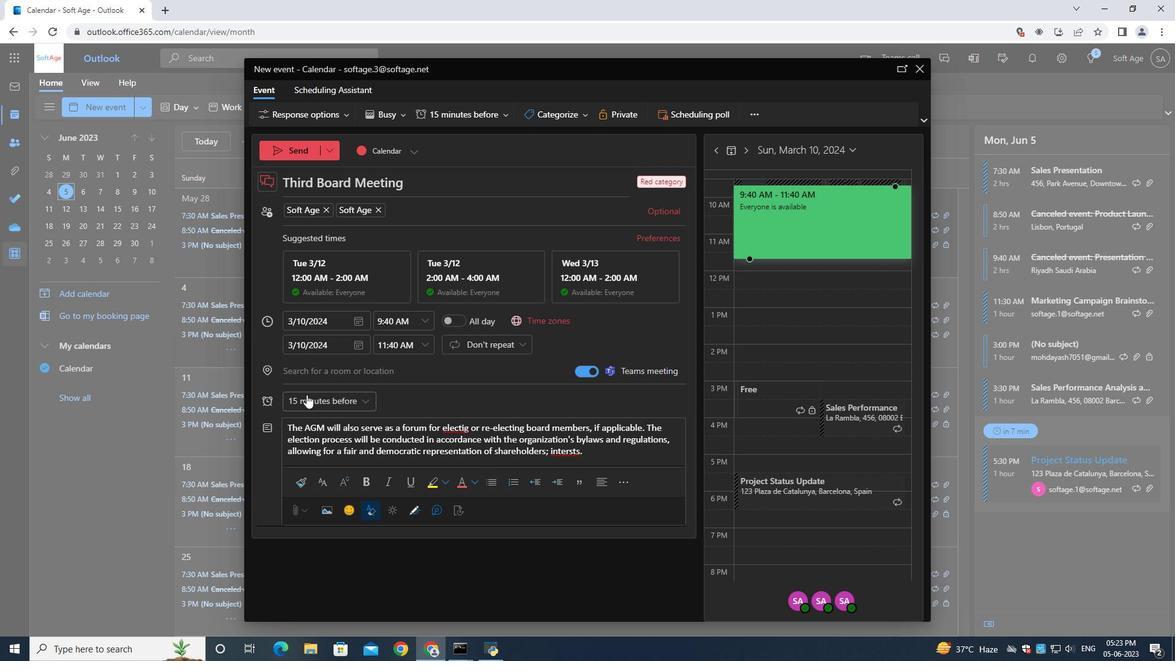 
Action: Mouse pressed left at (306, 398)
Screenshot: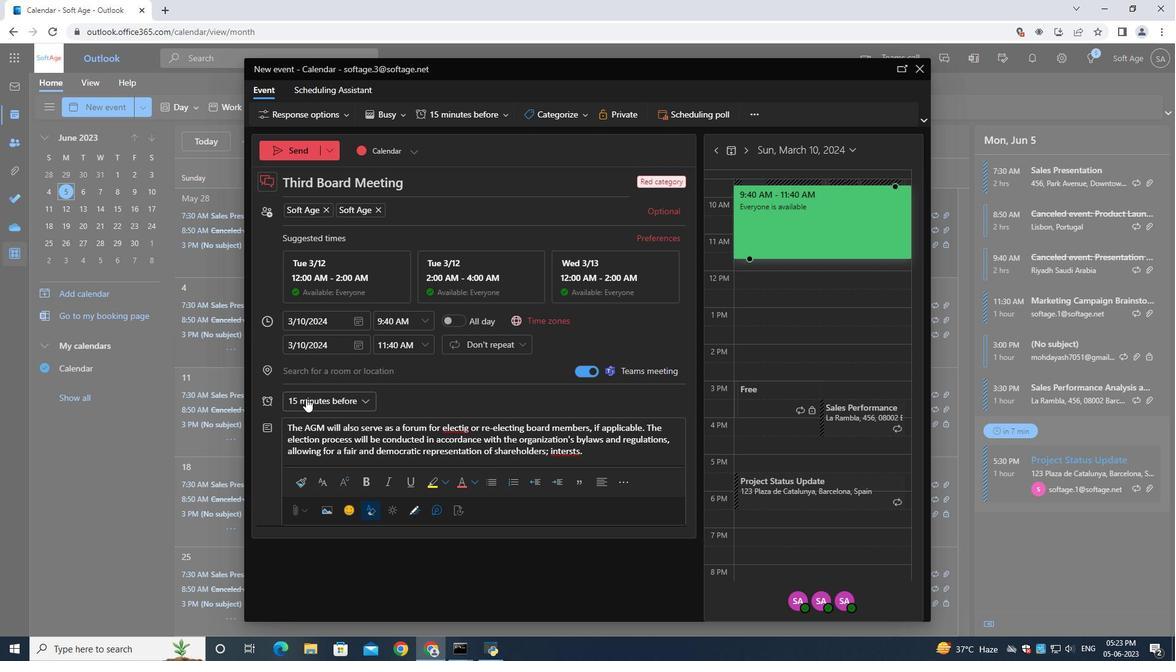 
Action: Mouse pressed left at (306, 398)
Screenshot: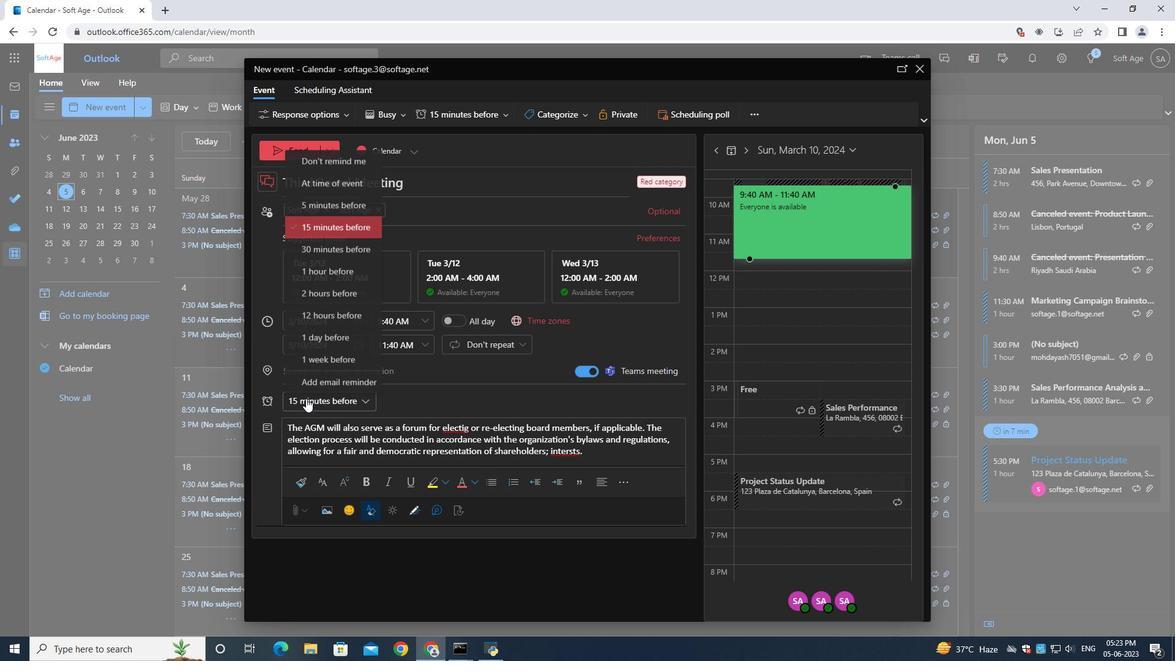 
Action: Mouse moved to (296, 154)
Screenshot: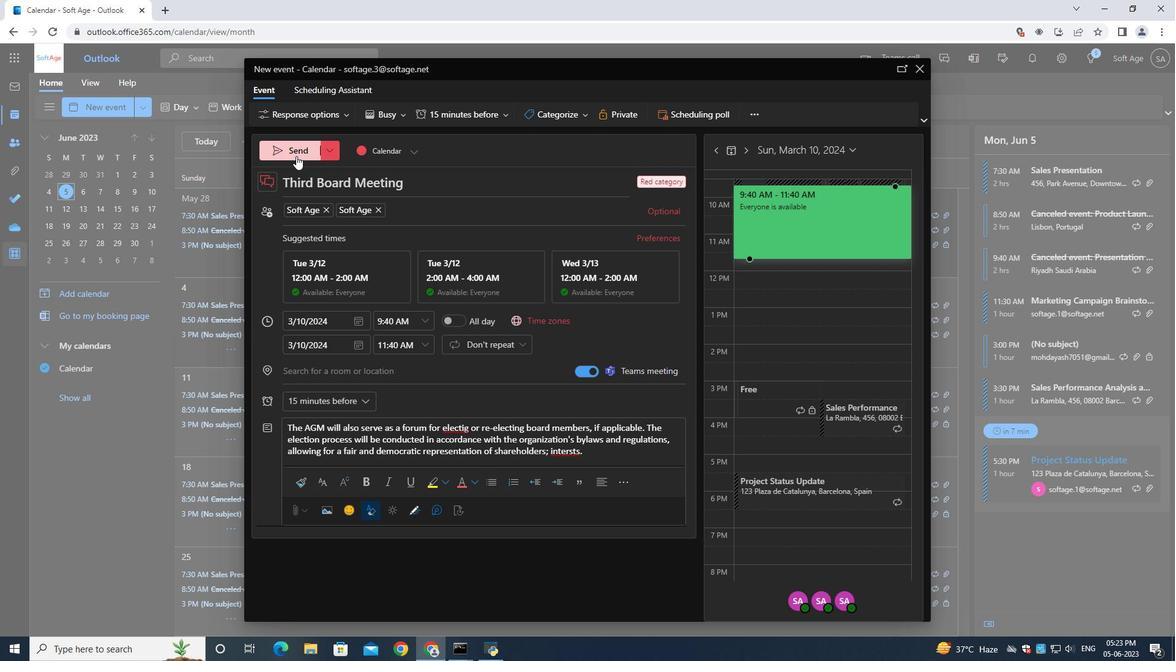 
Action: Mouse pressed left at (296, 154)
Screenshot: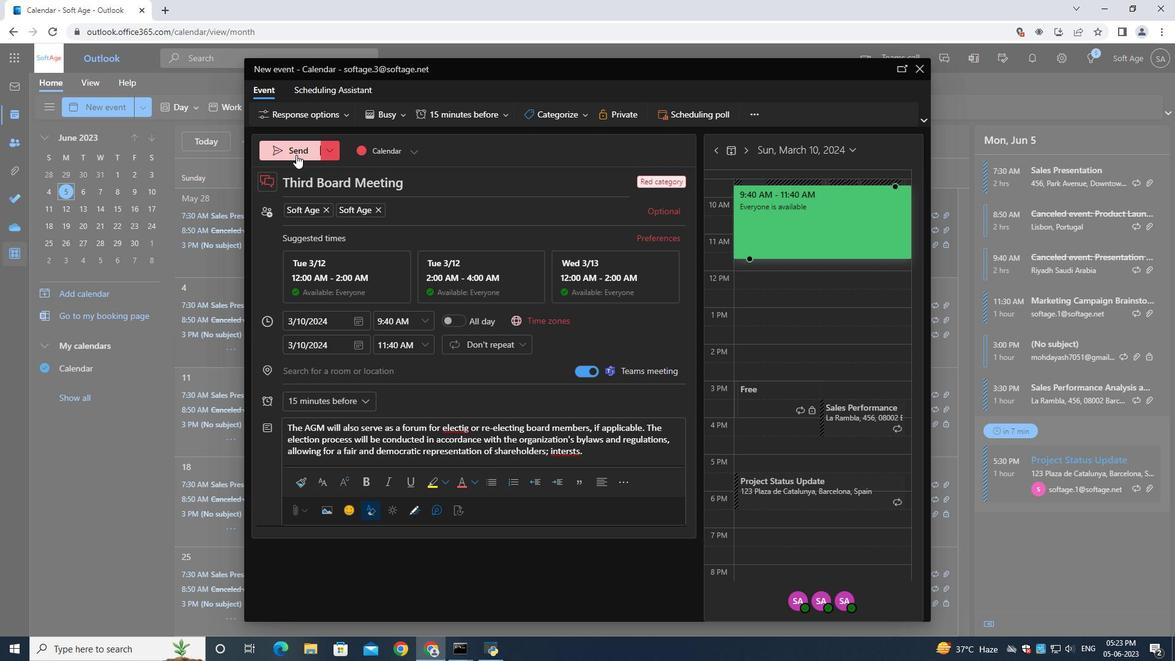 
